 Task: Create a due date automation trigger when advanced on, on the monday before a card is due add fields without custom field "Resume" set to a date more than 1 days ago at 11:00 AM.
Action: Mouse moved to (1080, 84)
Screenshot: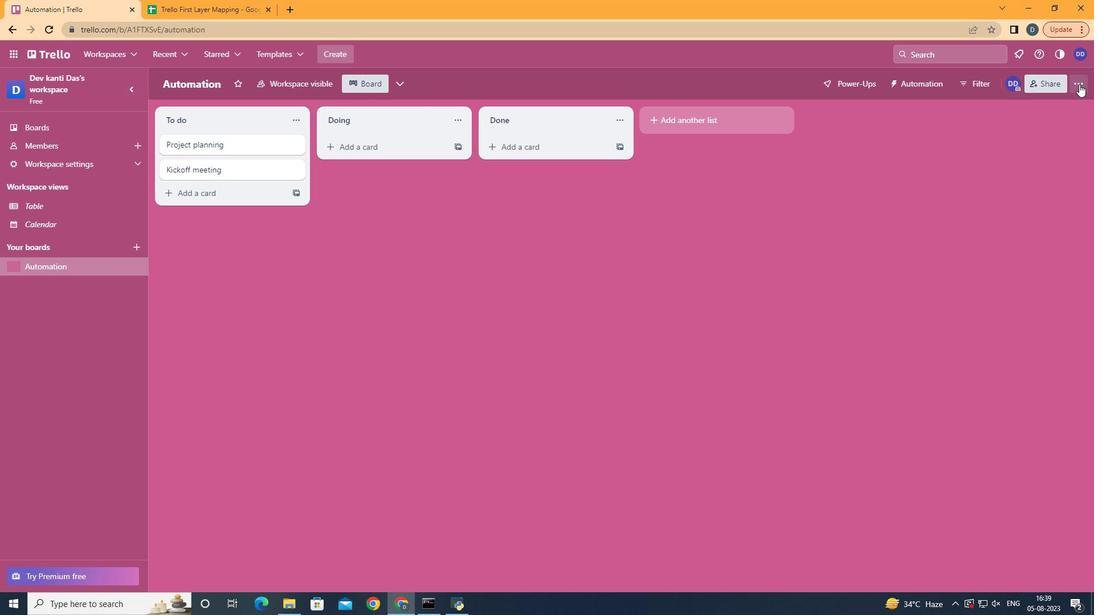 
Action: Mouse pressed left at (1080, 84)
Screenshot: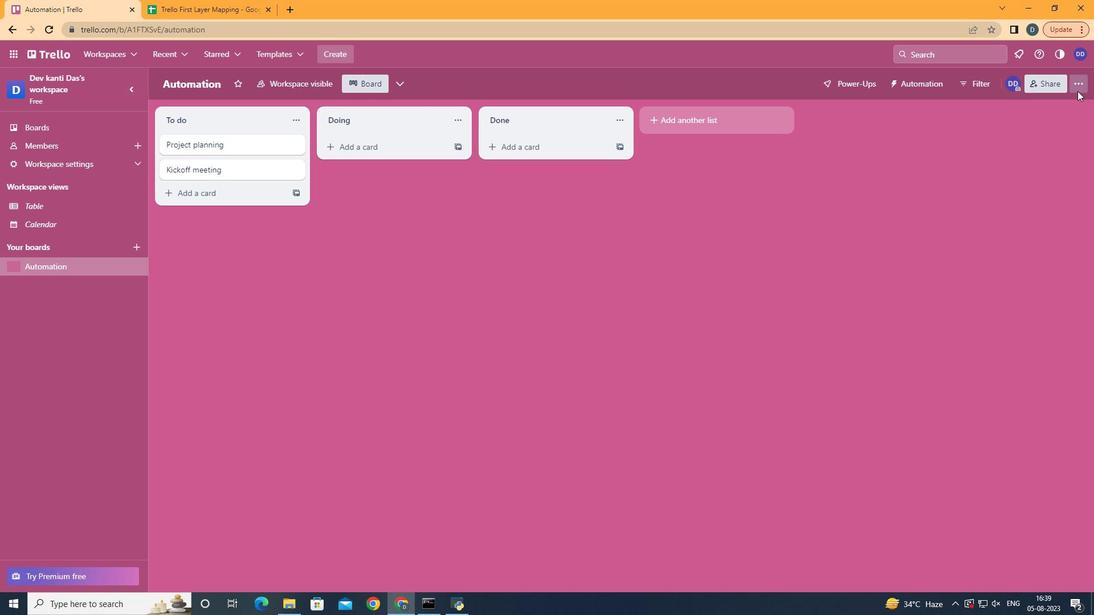 
Action: Mouse moved to (1006, 237)
Screenshot: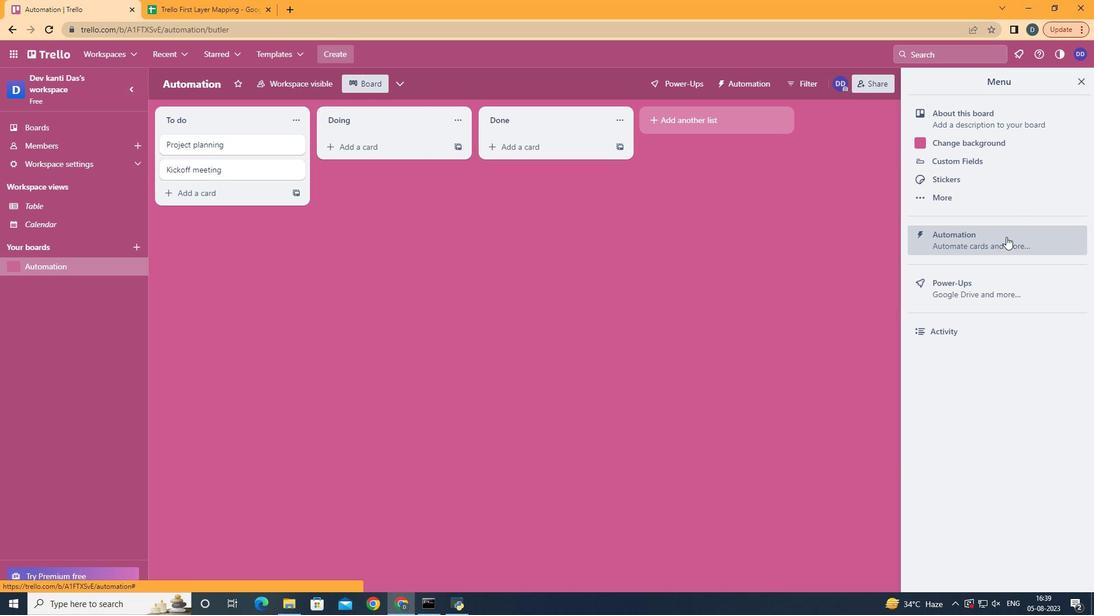 
Action: Mouse pressed left at (1006, 237)
Screenshot: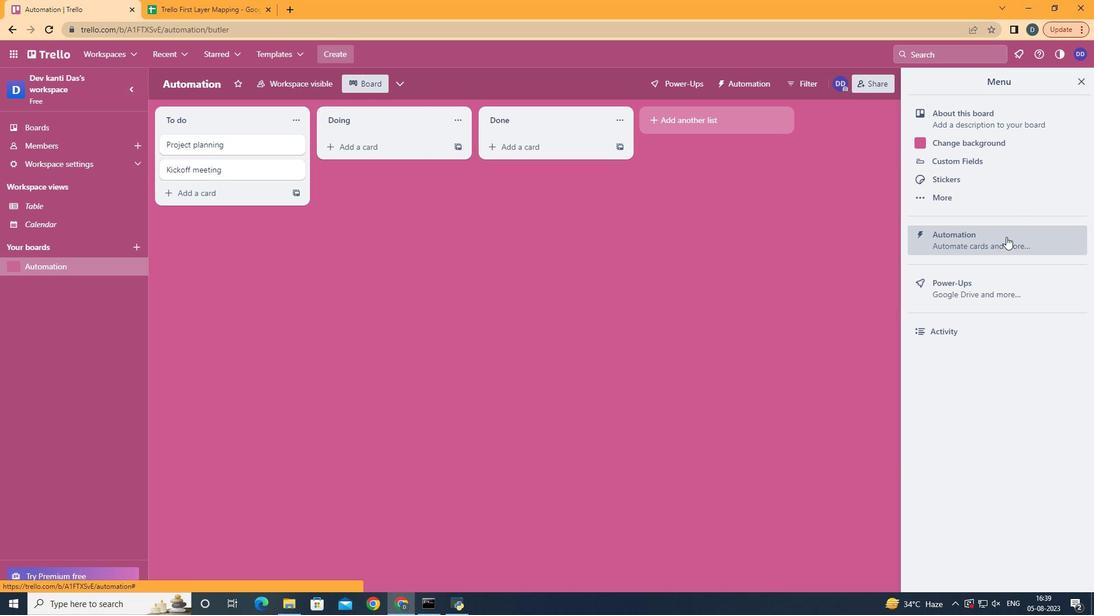 
Action: Mouse moved to (248, 228)
Screenshot: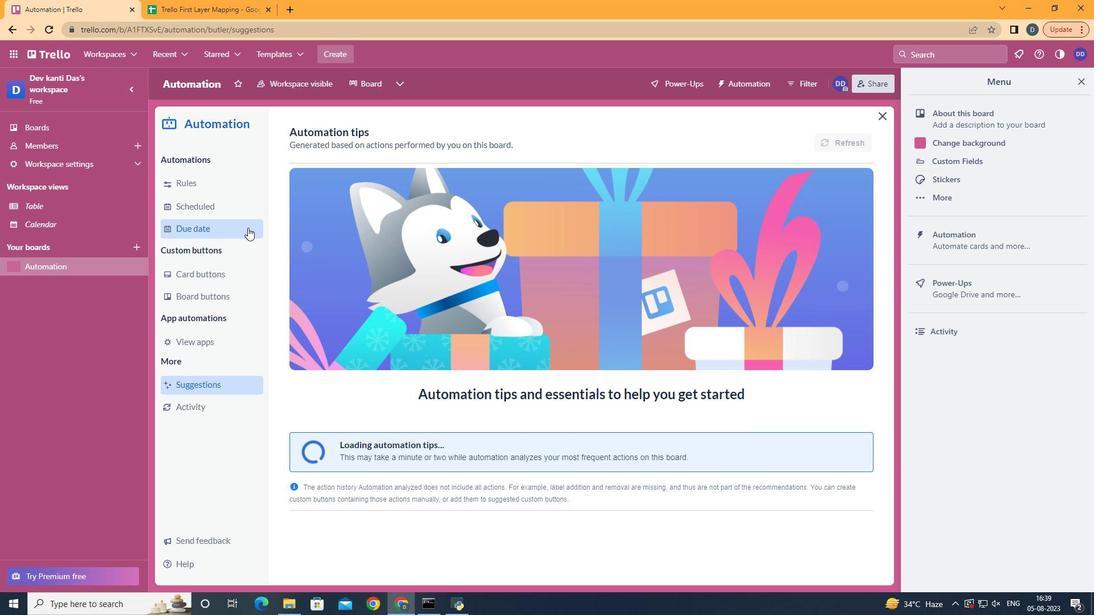 
Action: Mouse pressed left at (248, 228)
Screenshot: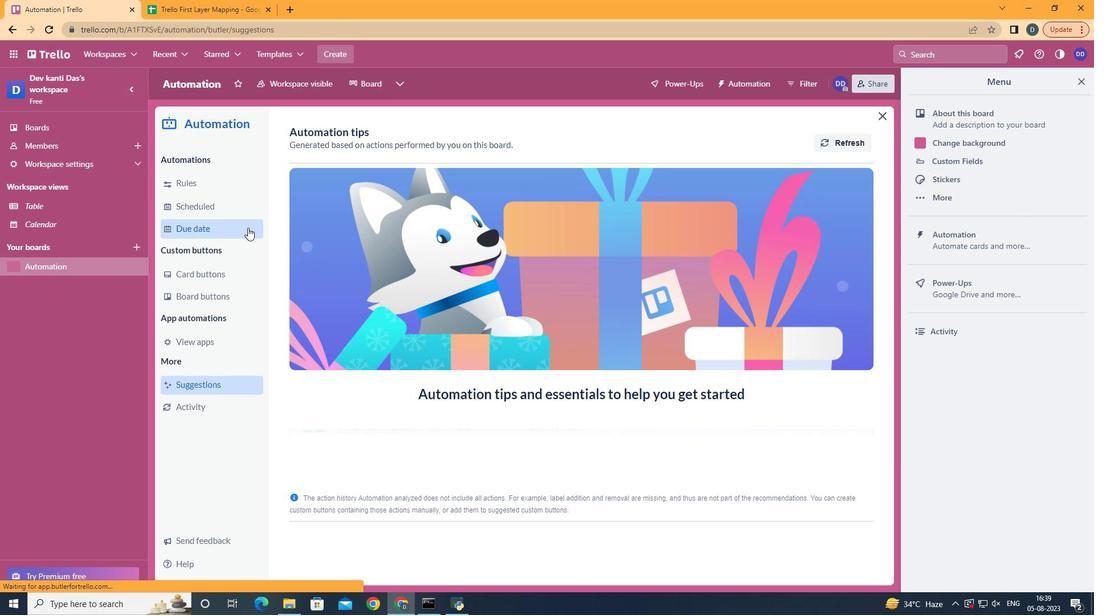 
Action: Mouse moved to (827, 134)
Screenshot: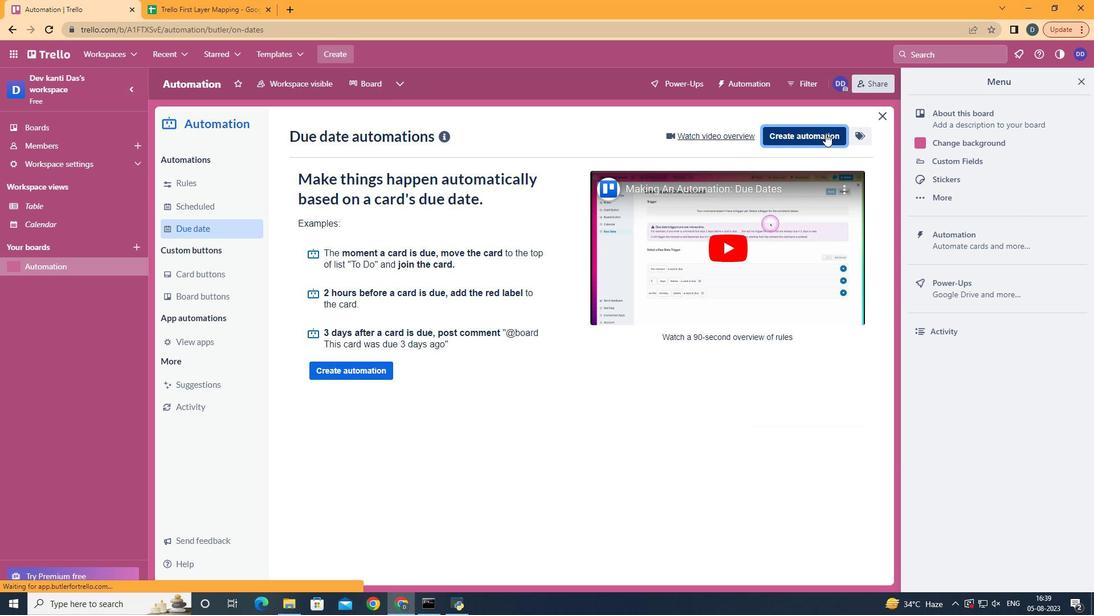 
Action: Mouse pressed left at (827, 134)
Screenshot: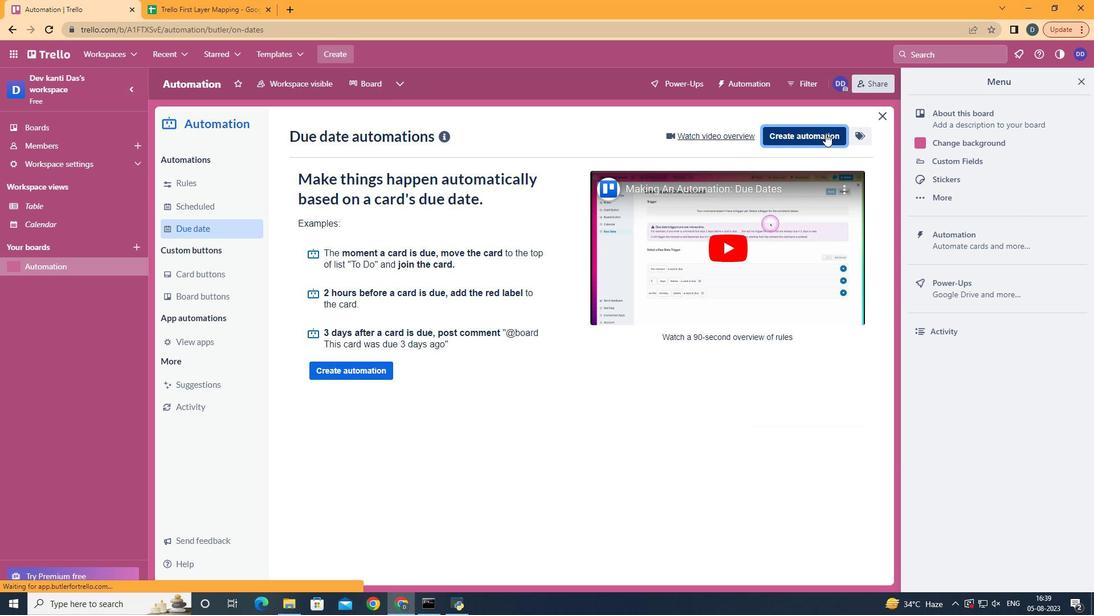 
Action: Mouse moved to (556, 246)
Screenshot: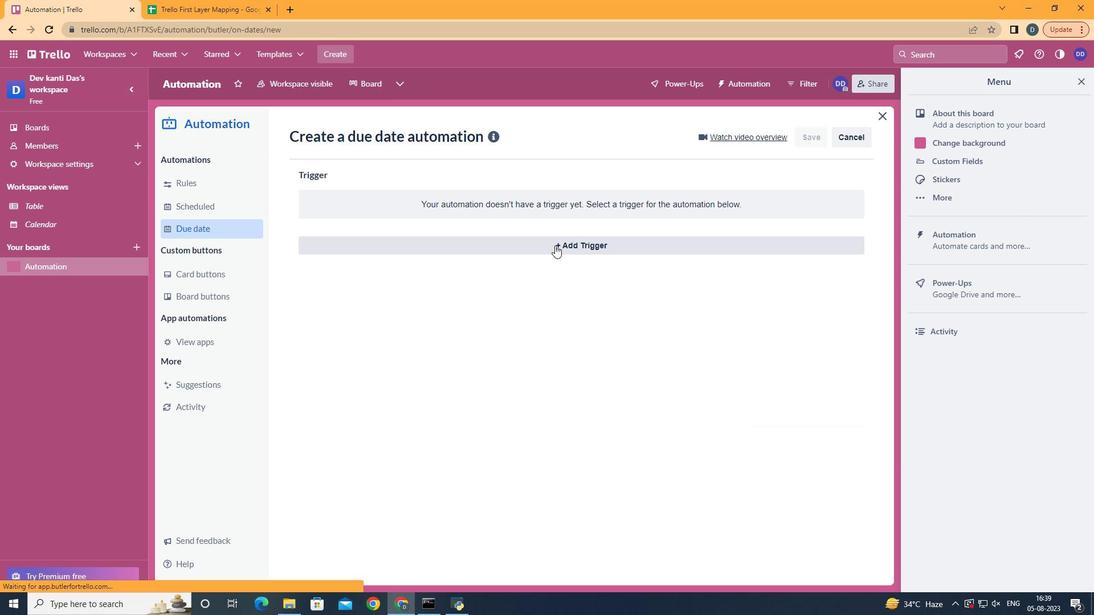 
Action: Mouse pressed left at (556, 246)
Screenshot: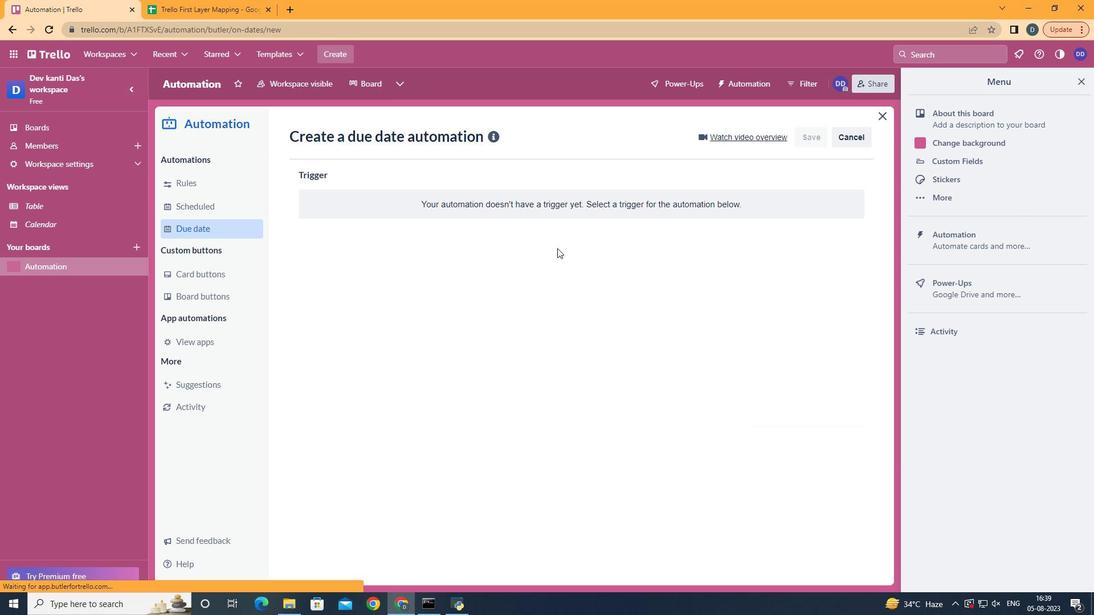 
Action: Mouse moved to (339, 299)
Screenshot: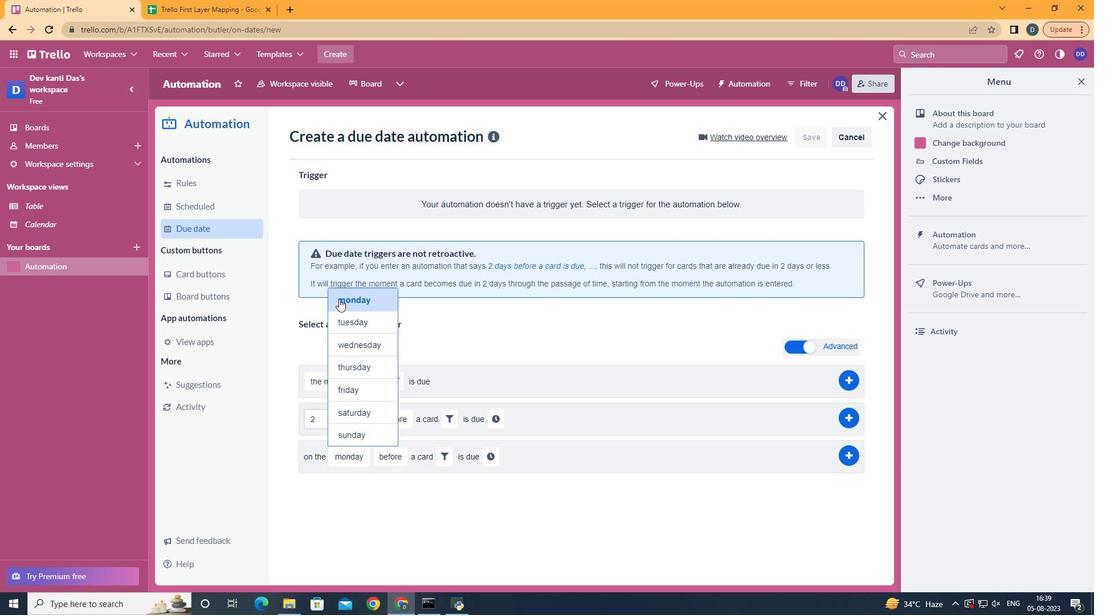 
Action: Mouse pressed left at (339, 299)
Screenshot: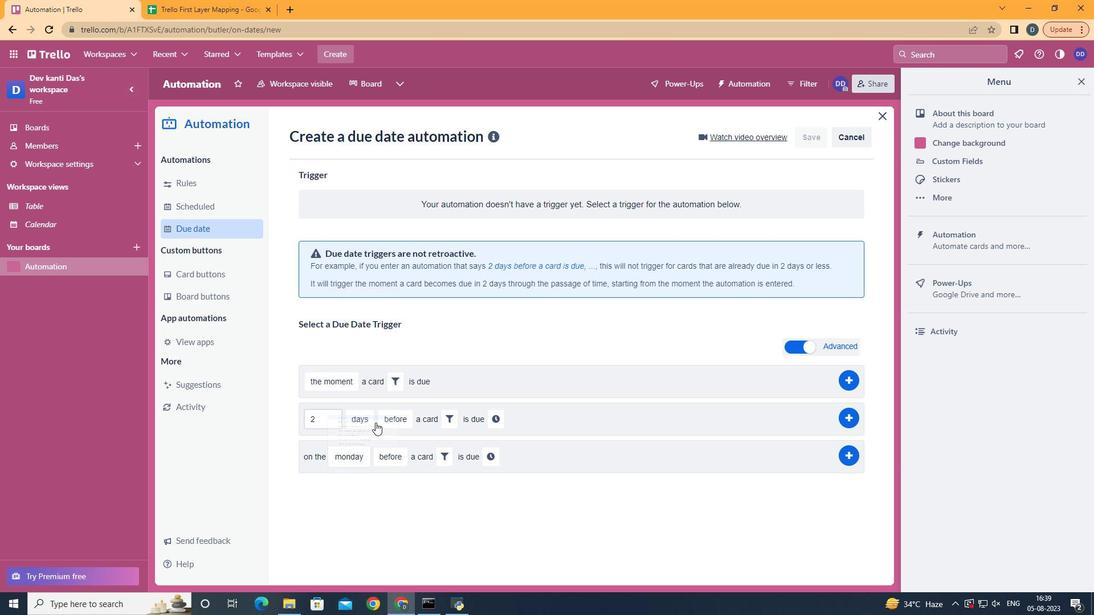 
Action: Mouse moved to (389, 476)
Screenshot: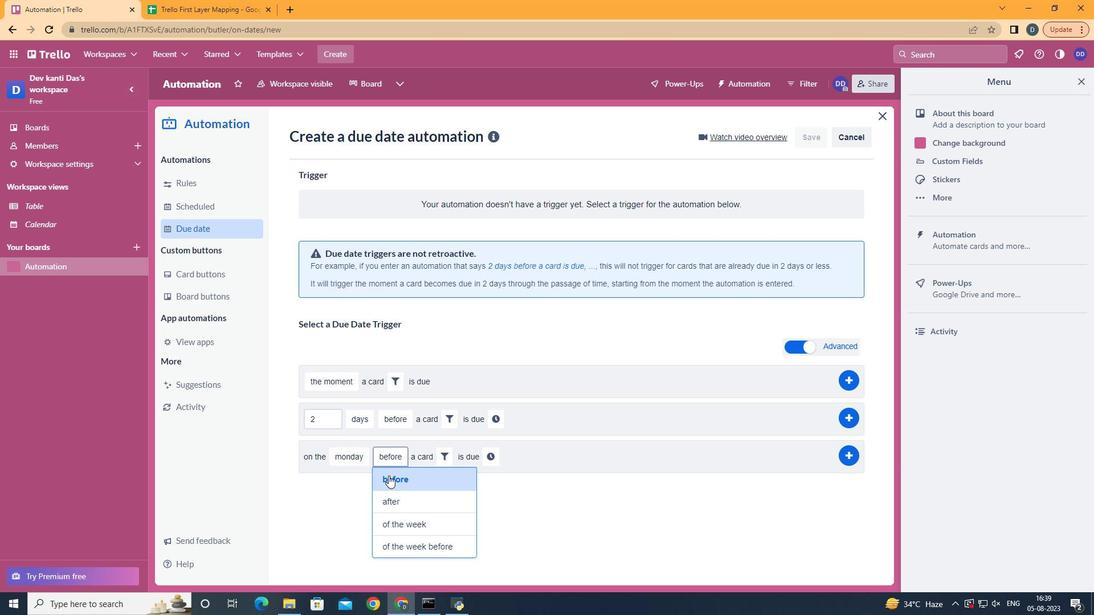 
Action: Mouse pressed left at (389, 476)
Screenshot: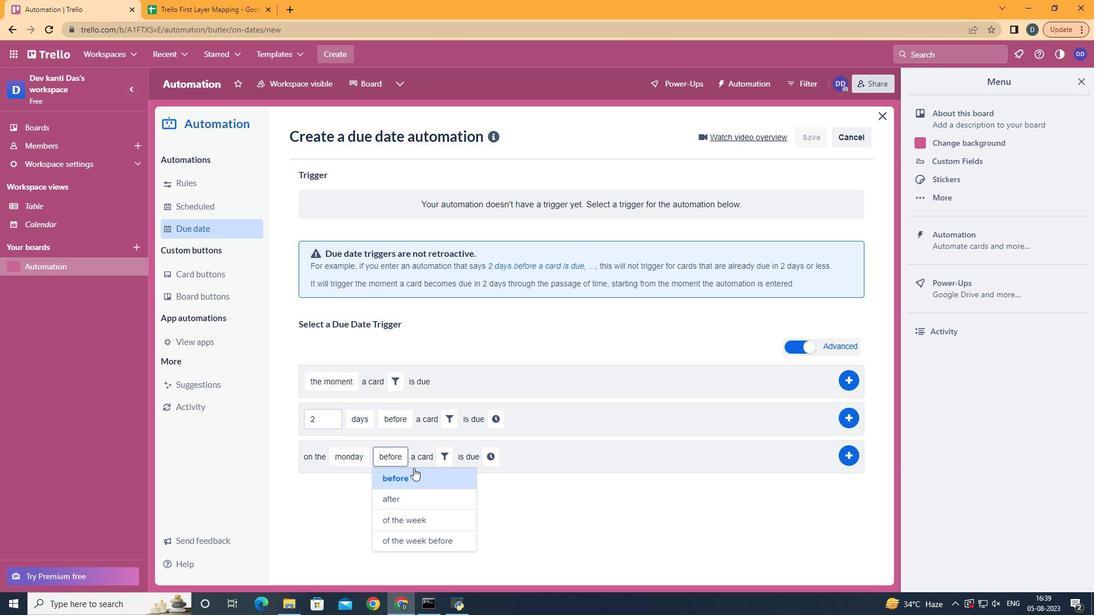 
Action: Mouse moved to (441, 457)
Screenshot: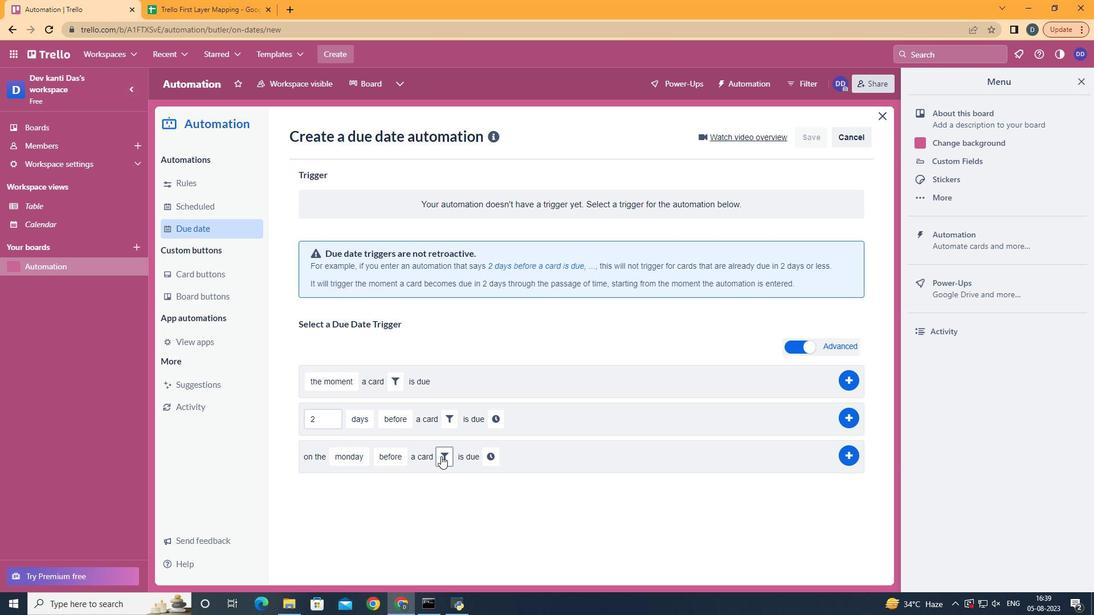 
Action: Mouse pressed left at (441, 457)
Screenshot: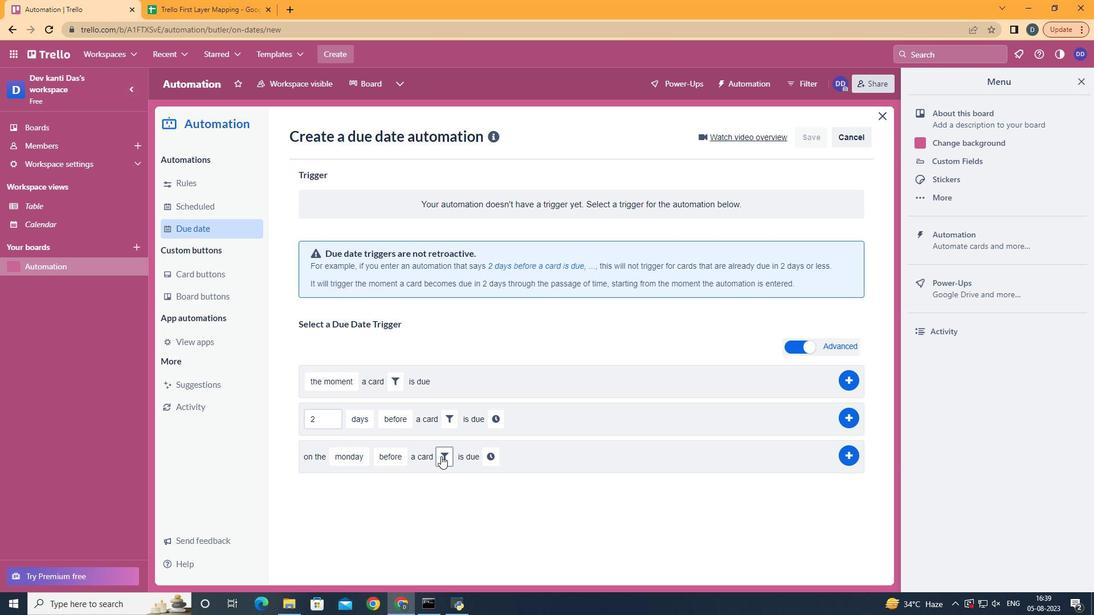 
Action: Mouse moved to (626, 494)
Screenshot: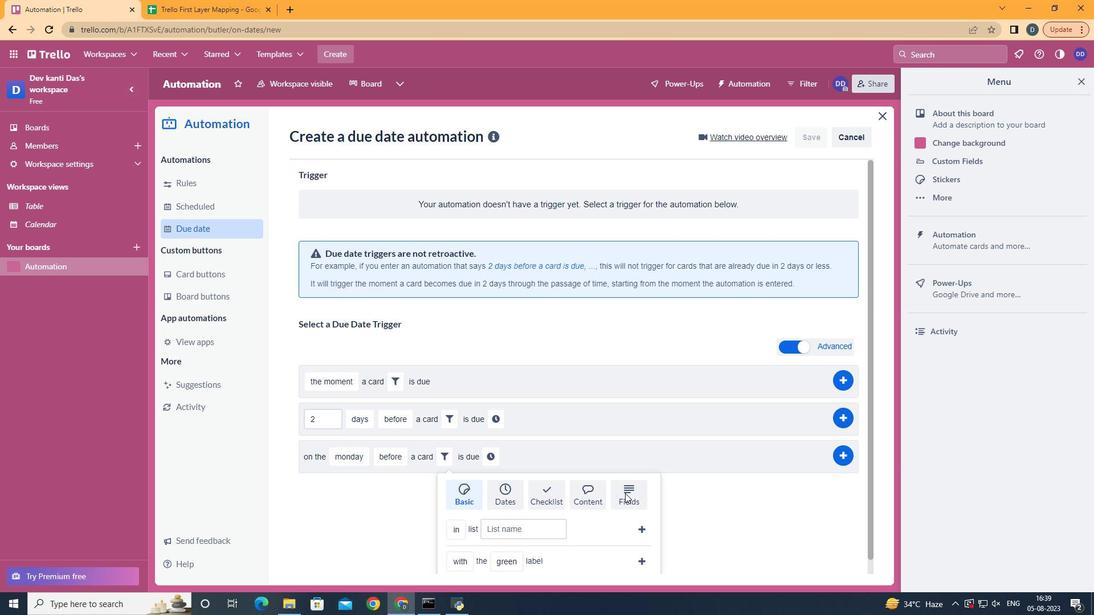 
Action: Mouse pressed left at (626, 494)
Screenshot: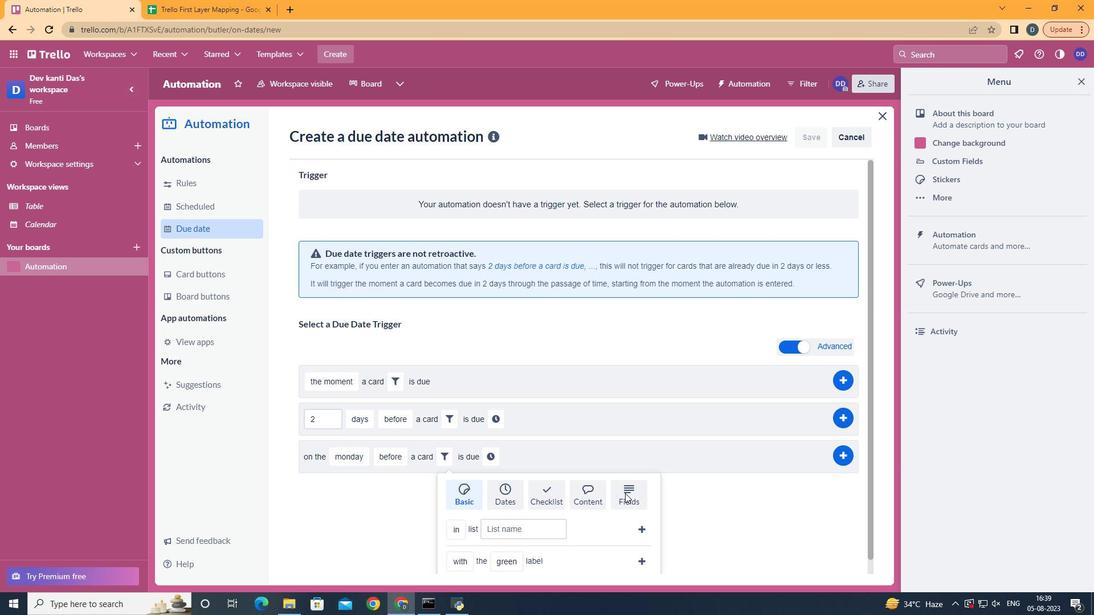 
Action: Mouse moved to (625, 494)
Screenshot: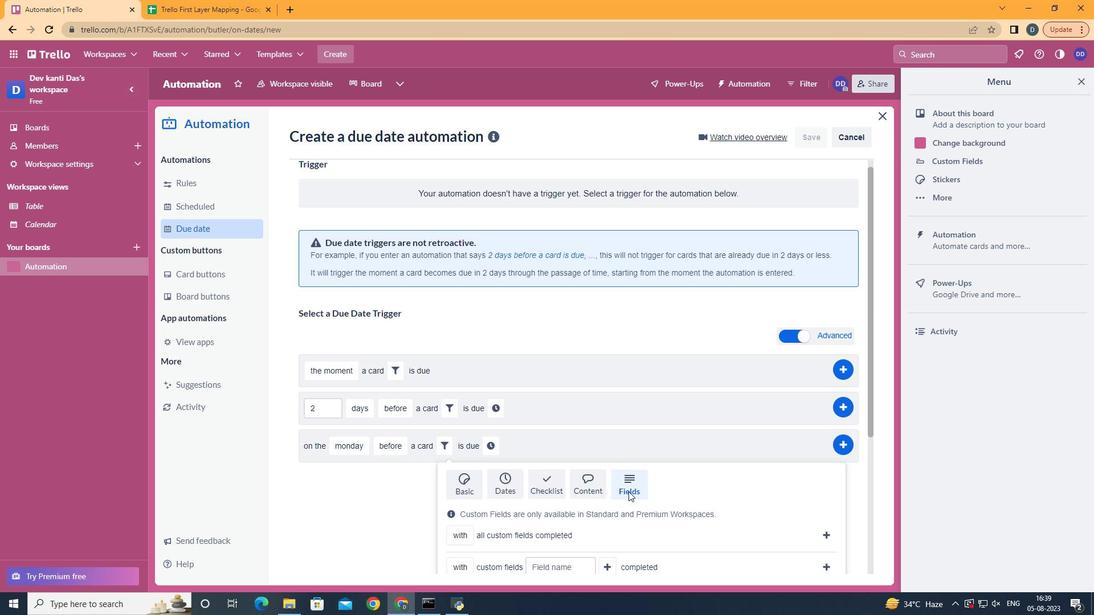 
Action: Mouse scrolled (625, 493) with delta (0, 0)
Screenshot: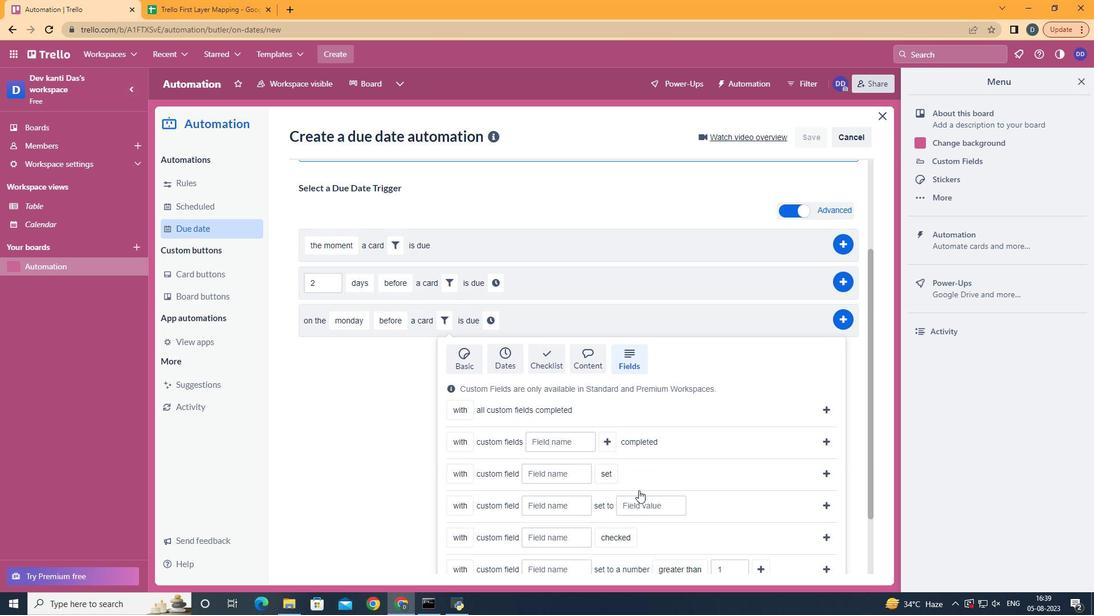 
Action: Mouse scrolled (625, 493) with delta (0, 0)
Screenshot: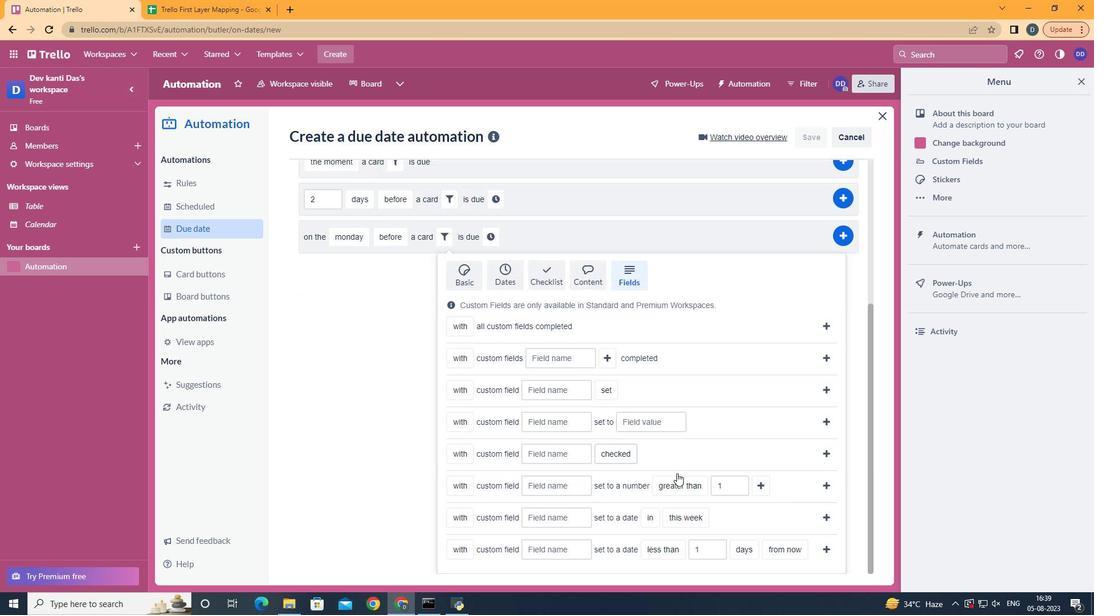 
Action: Mouse scrolled (625, 493) with delta (0, 0)
Screenshot: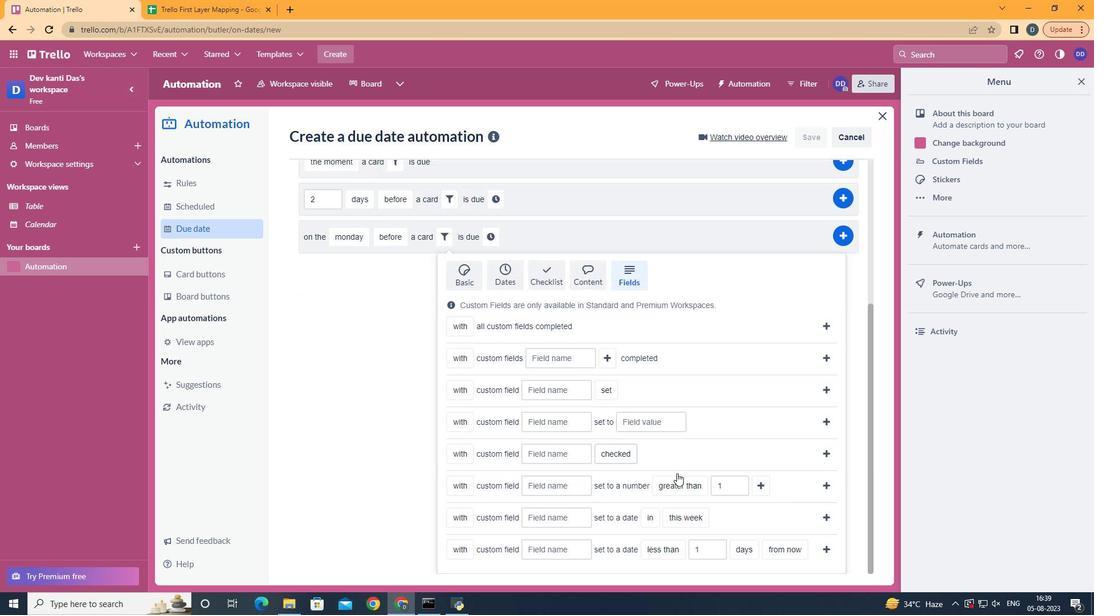 
Action: Mouse scrolled (625, 493) with delta (0, 0)
Screenshot: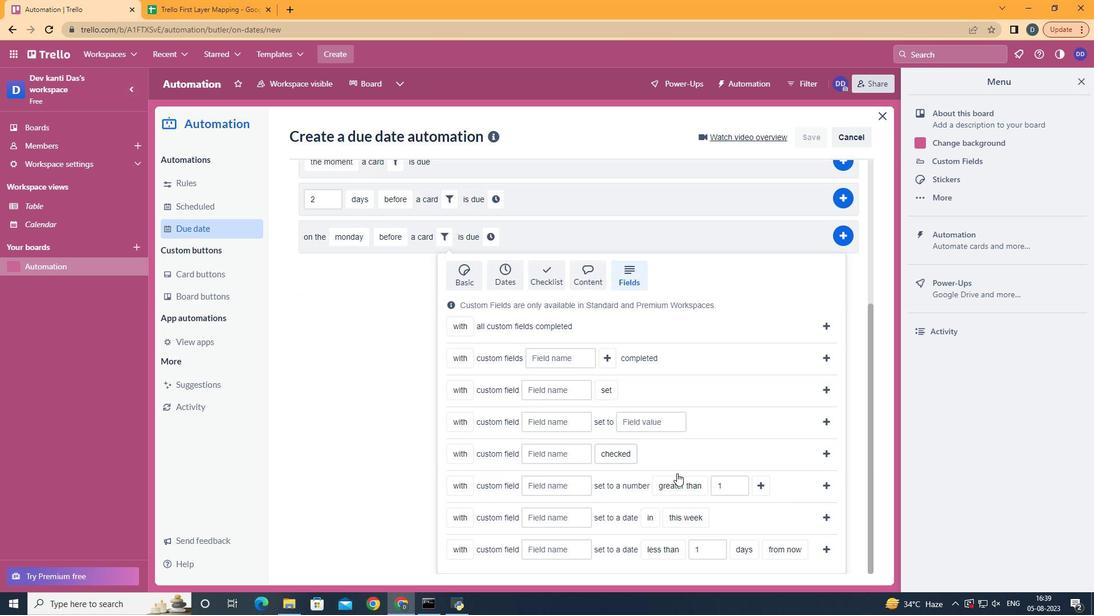
Action: Mouse scrolled (625, 493) with delta (0, 0)
Screenshot: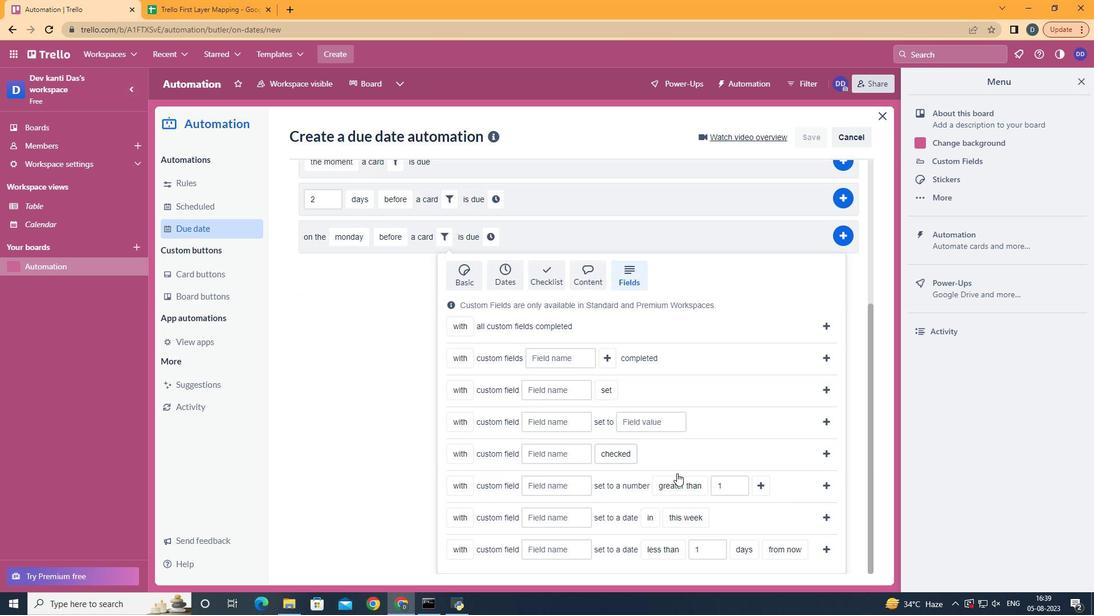 
Action: Mouse scrolled (625, 493) with delta (0, 0)
Screenshot: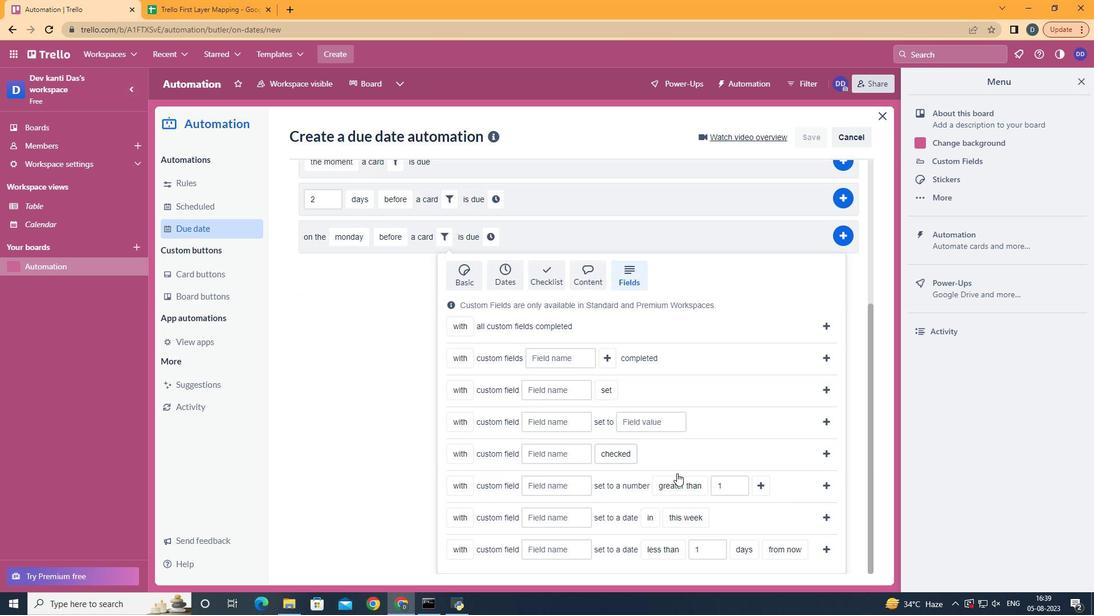 
Action: Mouse moved to (471, 528)
Screenshot: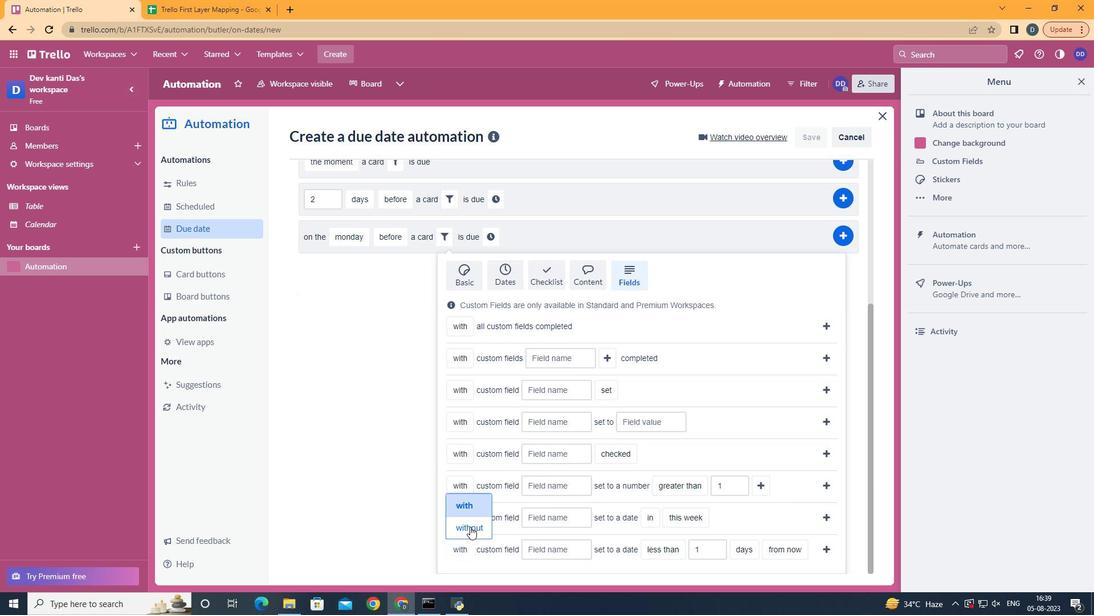 
Action: Mouse pressed left at (471, 528)
Screenshot: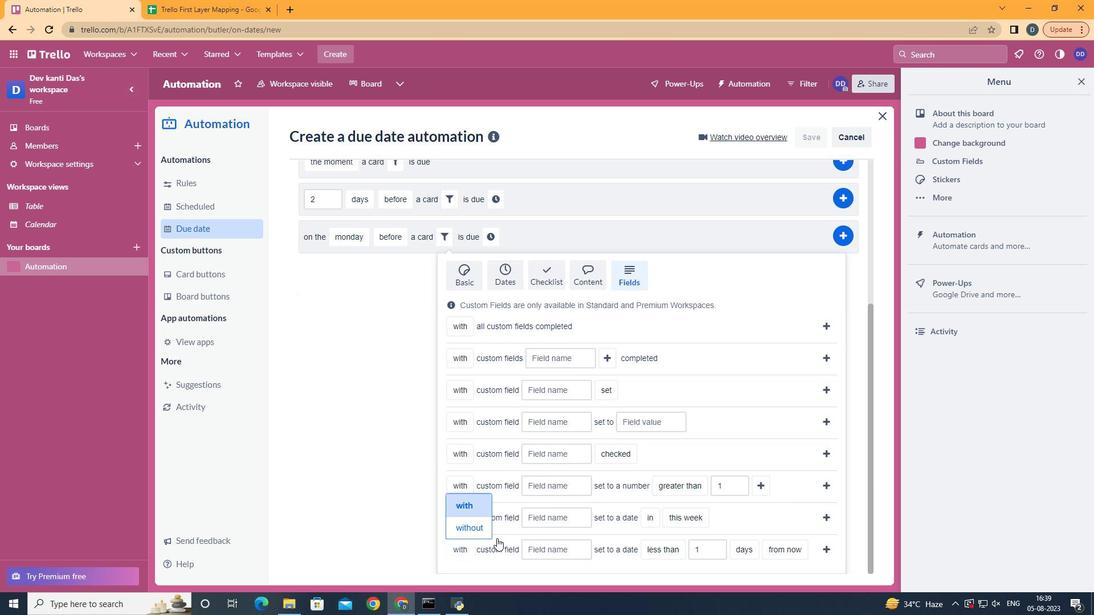 
Action: Mouse moved to (557, 545)
Screenshot: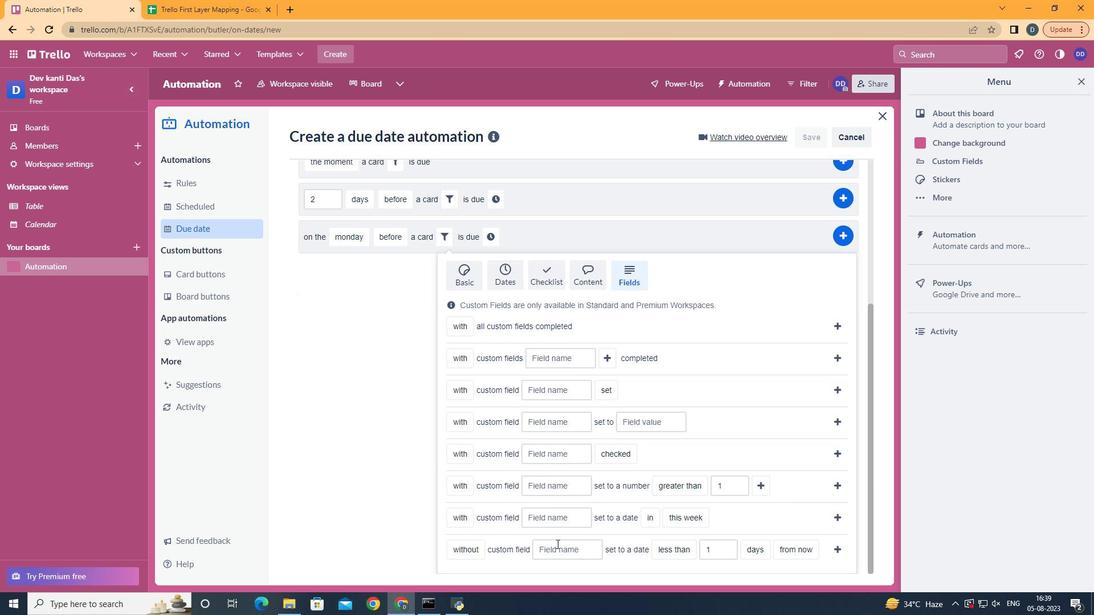 
Action: Mouse pressed left at (557, 545)
Screenshot: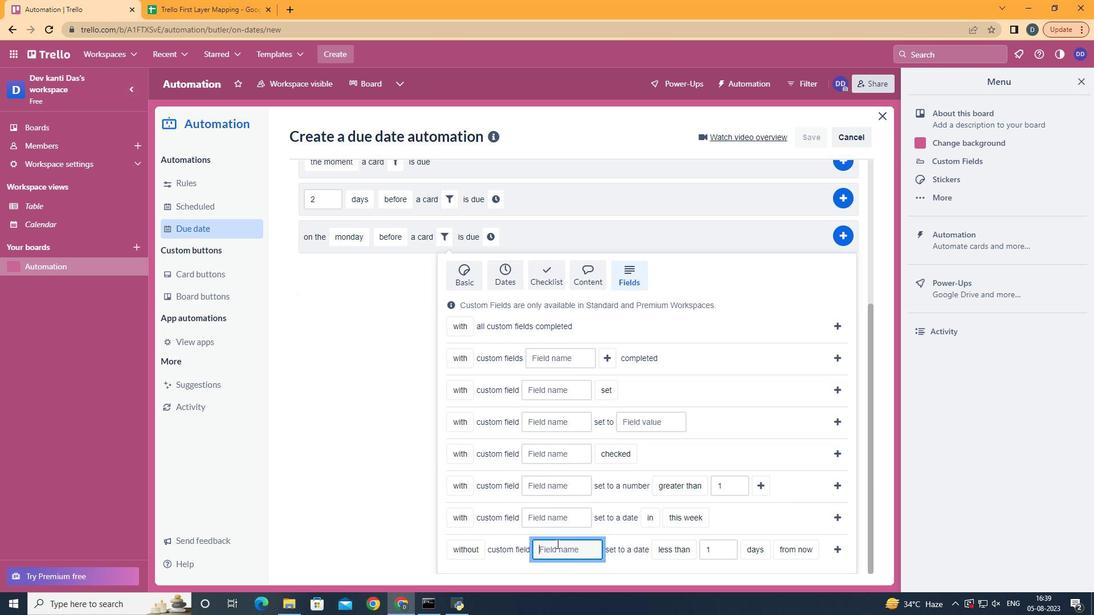 
Action: Key pressed <Key.shift>Resume
Screenshot: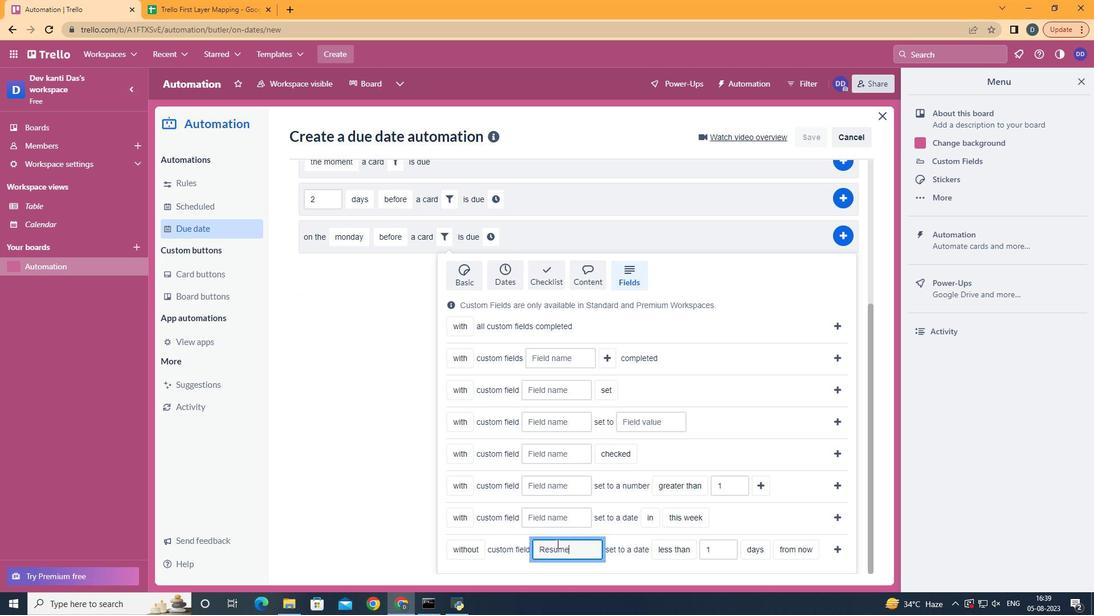 
Action: Mouse moved to (679, 495)
Screenshot: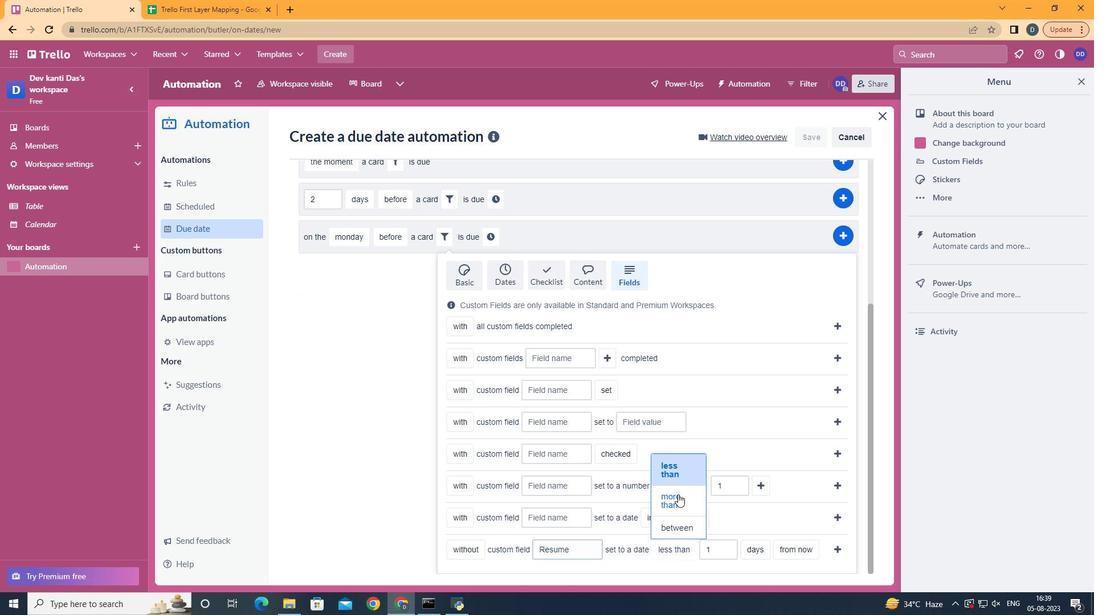 
Action: Mouse pressed left at (679, 495)
Screenshot: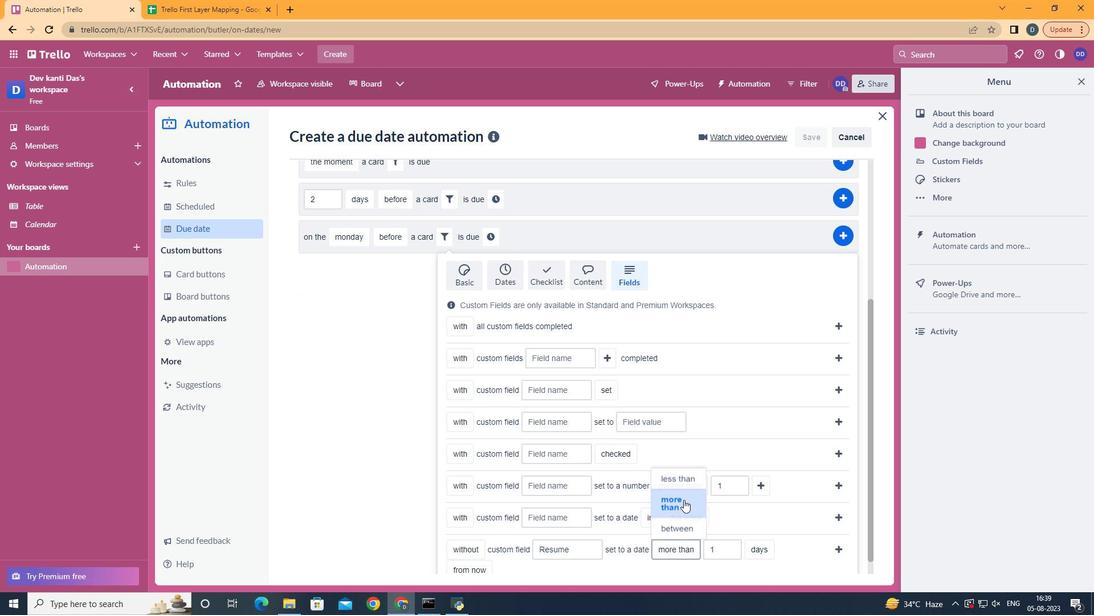 
Action: Mouse moved to (775, 502)
Screenshot: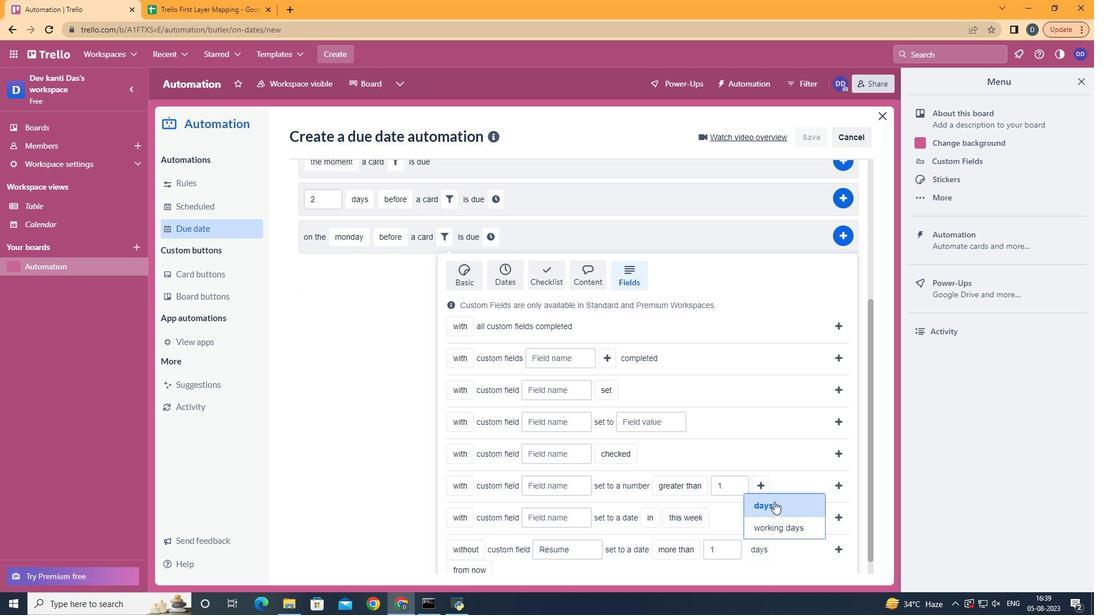 
Action: Mouse pressed left at (775, 502)
Screenshot: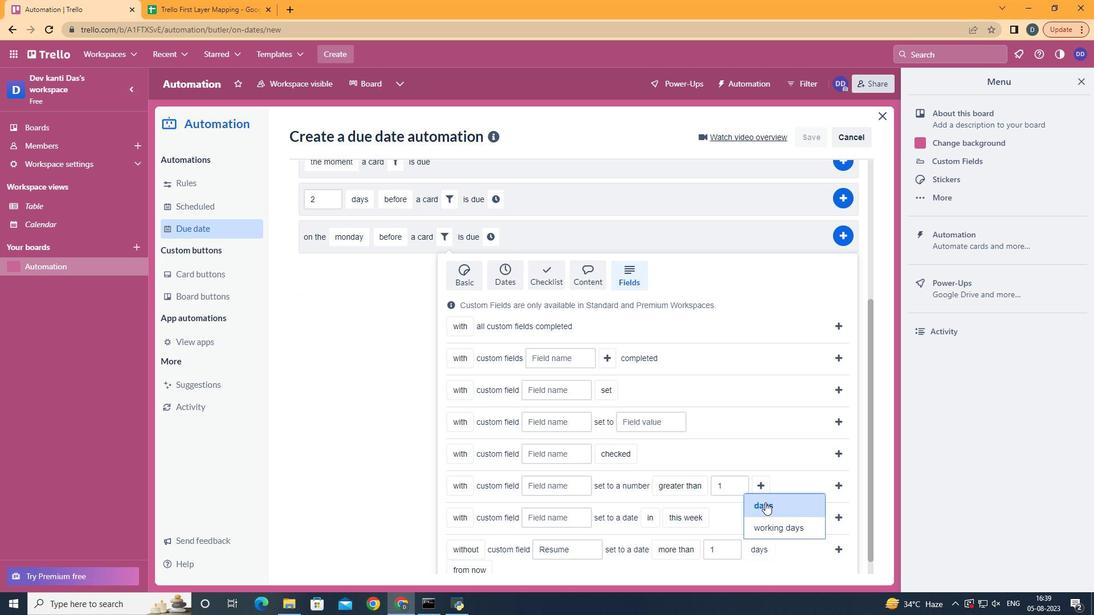 
Action: Mouse moved to (486, 550)
Screenshot: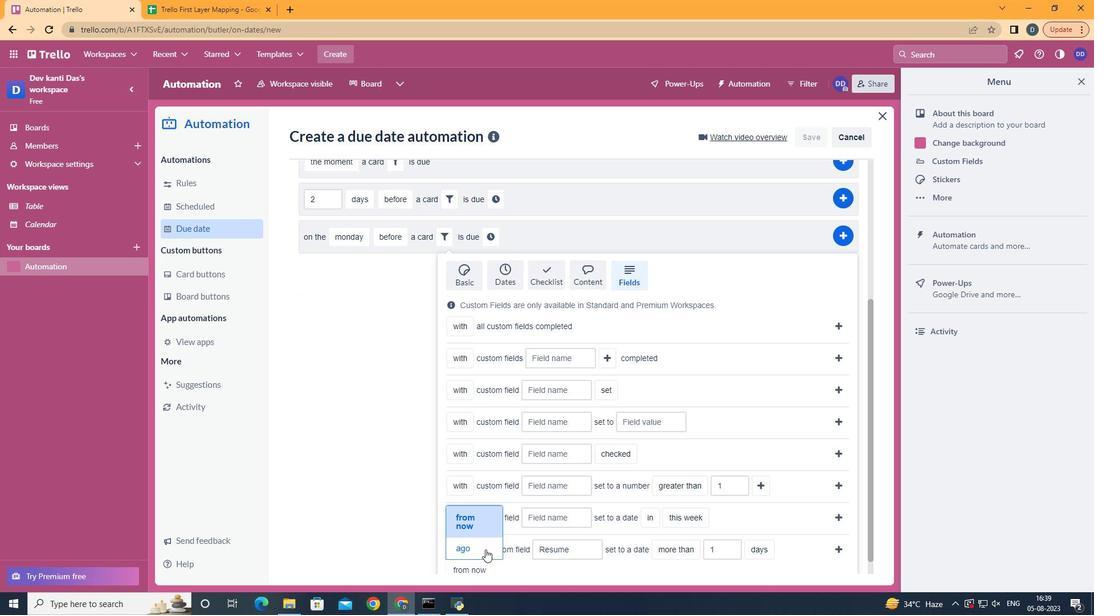 
Action: Mouse pressed left at (486, 550)
Screenshot: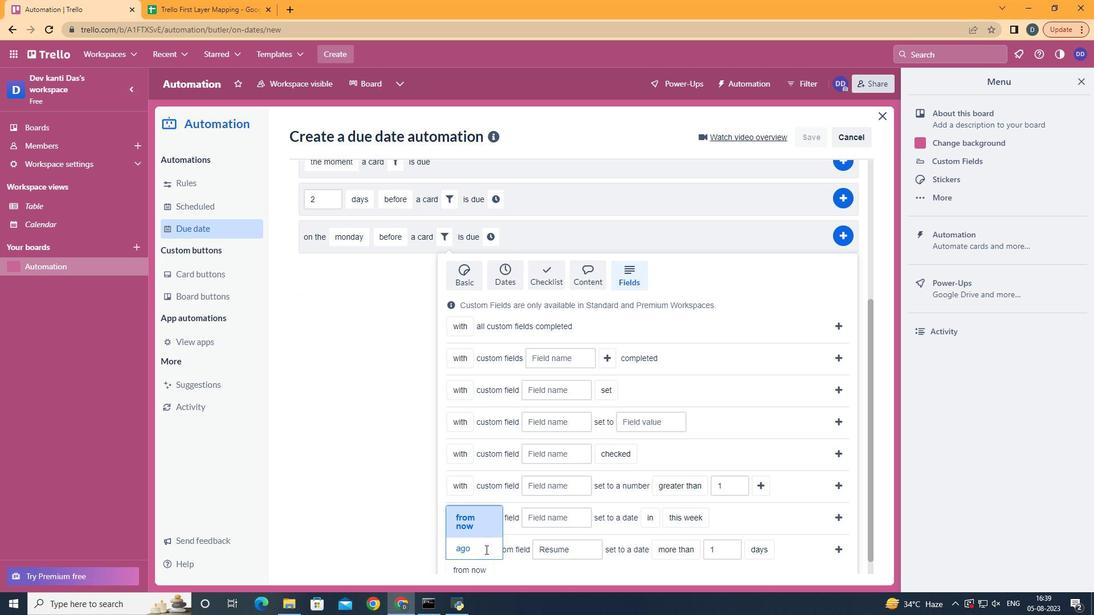 
Action: Mouse moved to (821, 556)
Screenshot: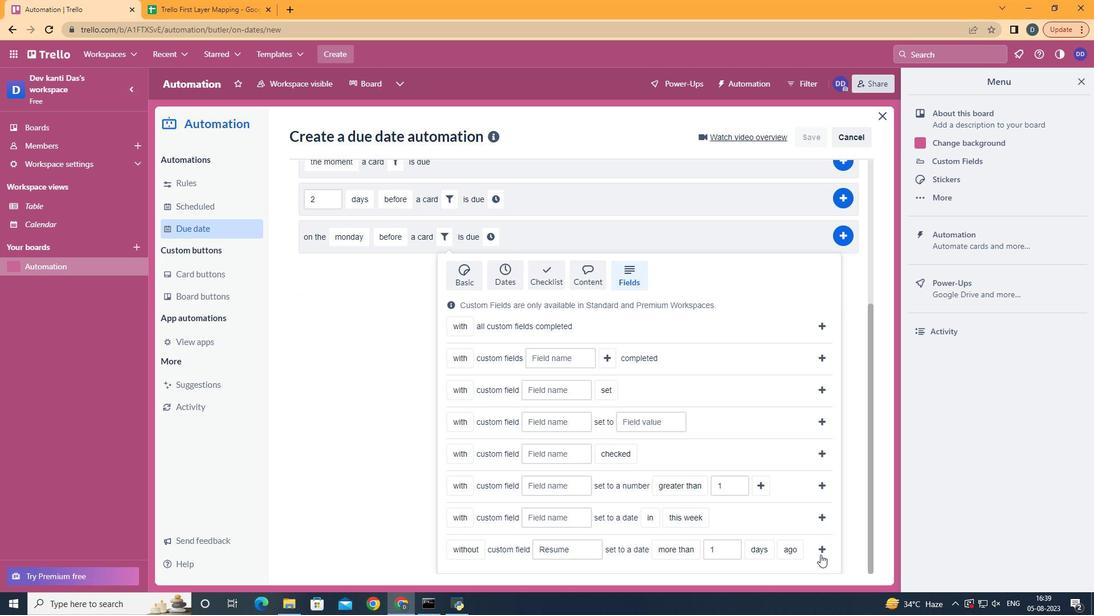 
Action: Mouse pressed left at (821, 556)
Screenshot: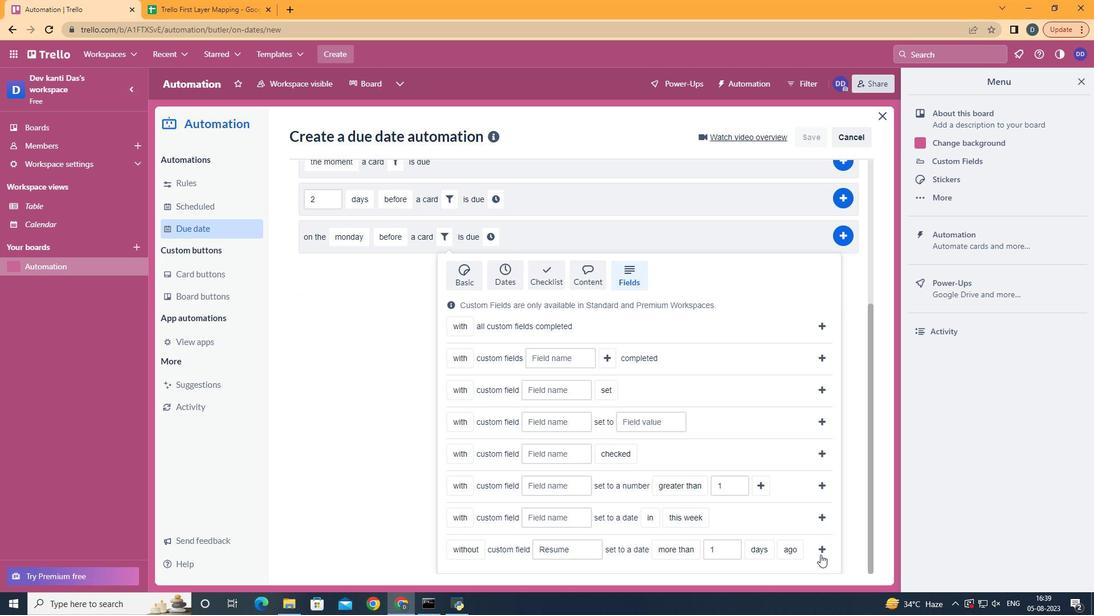 
Action: Mouse moved to (752, 460)
Screenshot: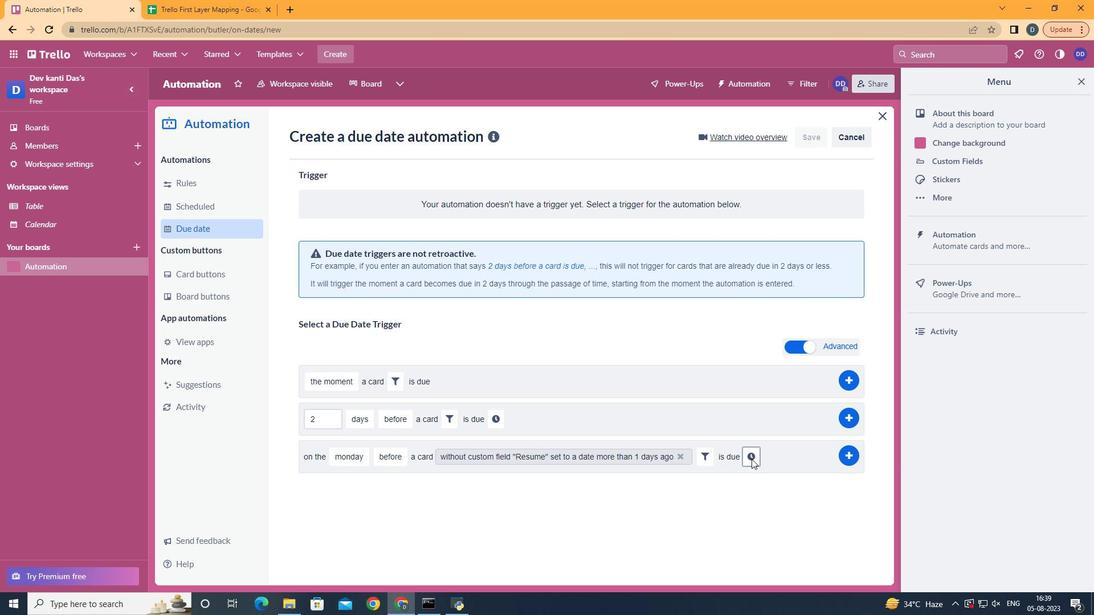 
Action: Mouse pressed left at (752, 460)
Screenshot: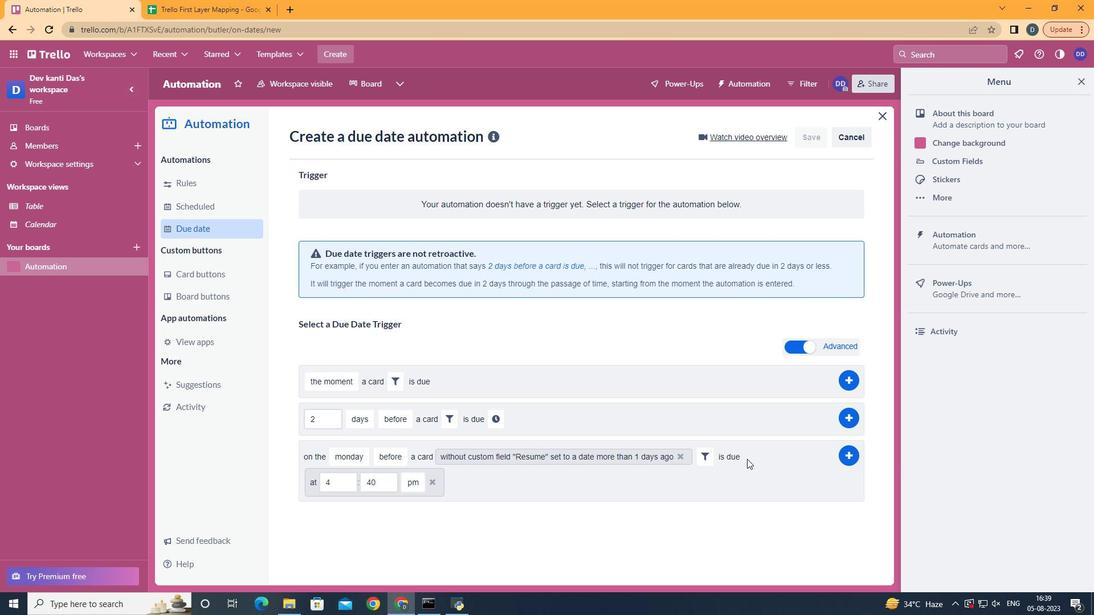 
Action: Mouse moved to (339, 478)
Screenshot: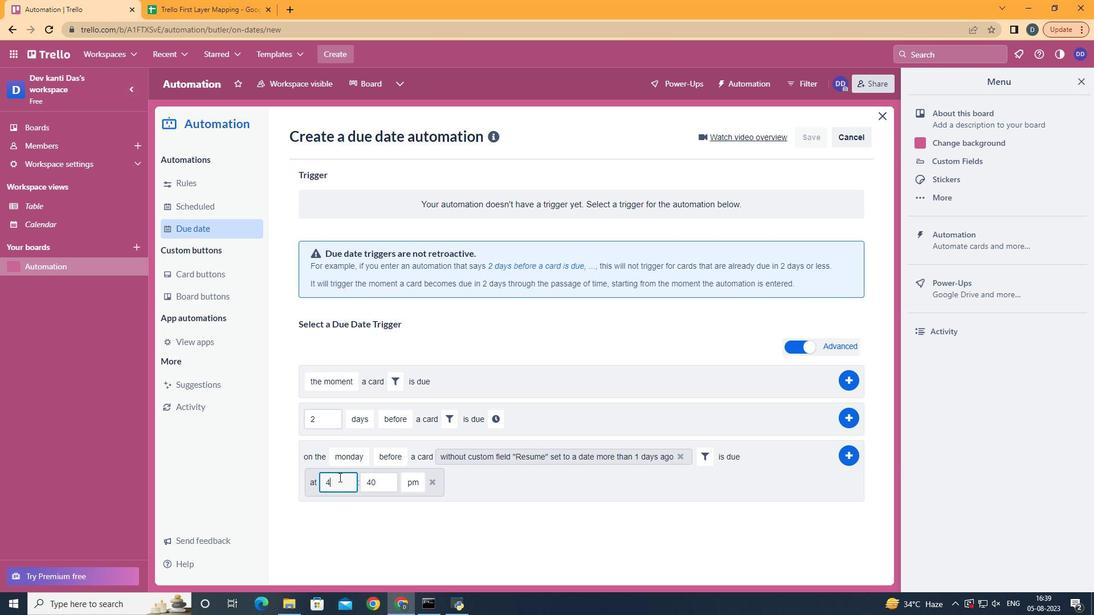 
Action: Mouse pressed left at (339, 478)
Screenshot: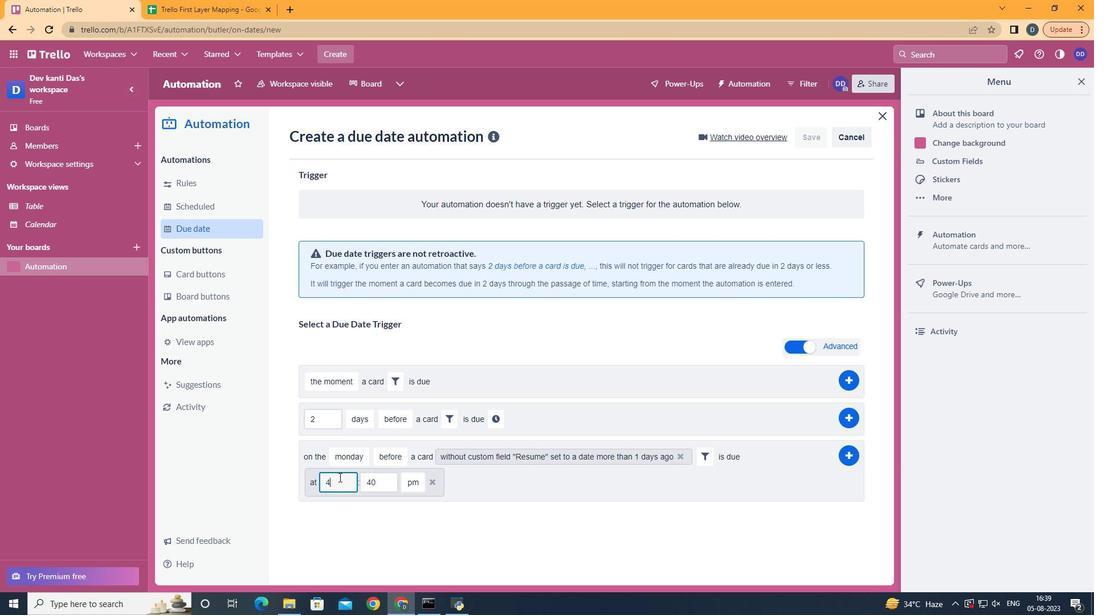 
Action: Mouse moved to (304, 491)
Screenshot: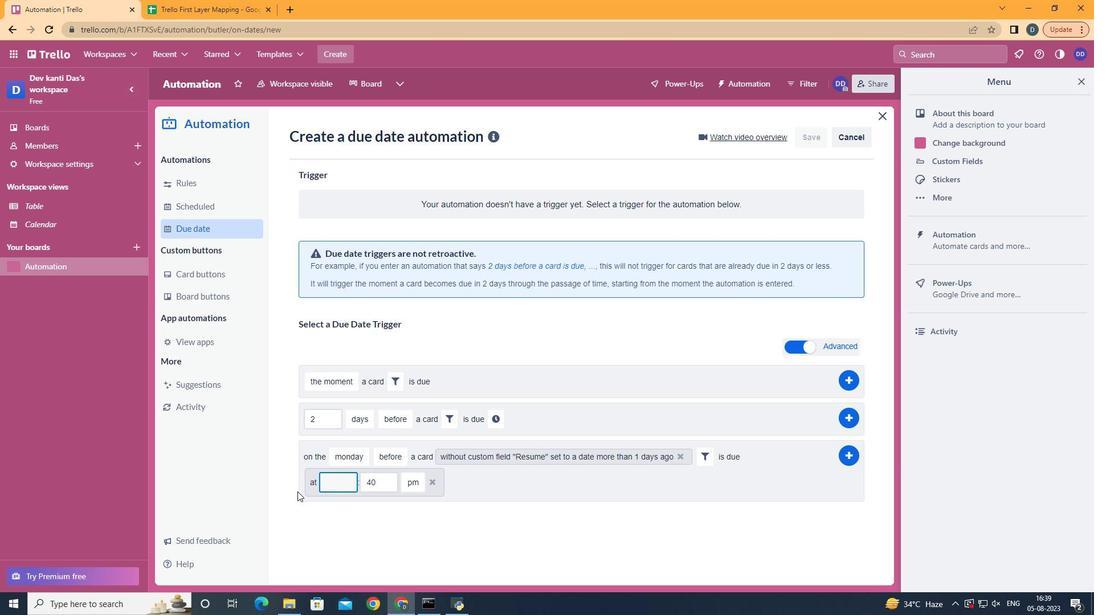 
Action: Key pressed <Key.backspace>
Screenshot: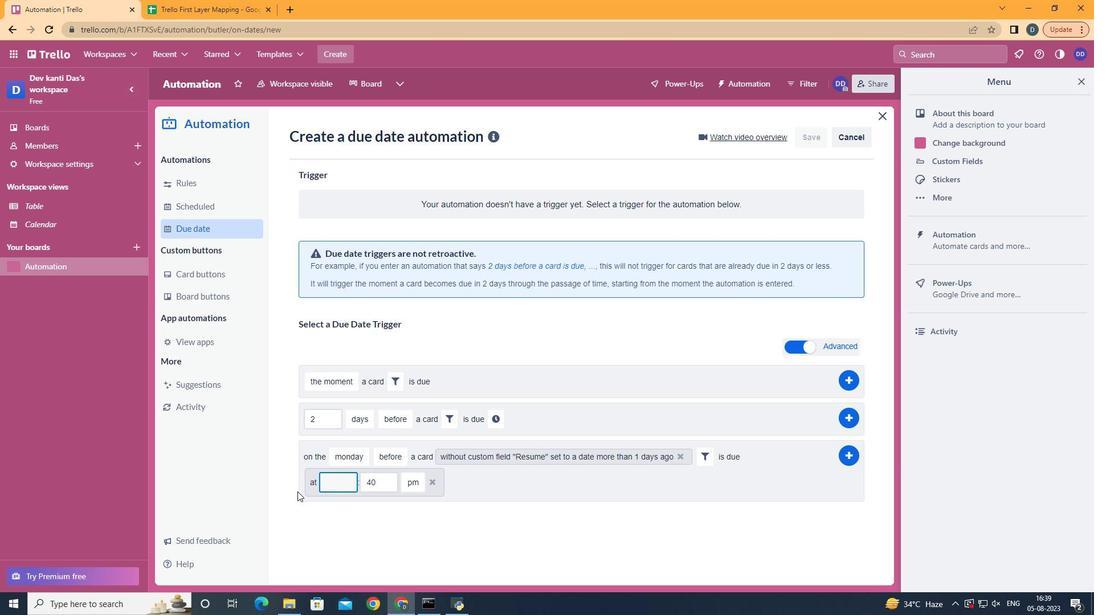 
Action: Mouse moved to (298, 492)
Screenshot: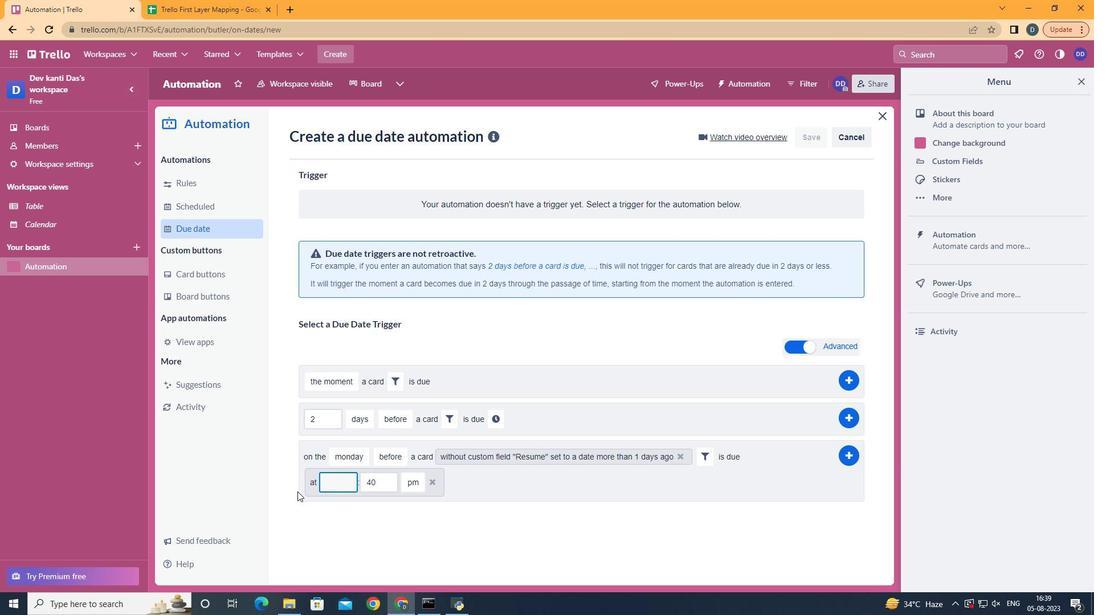 
Action: Key pressed 11
Screenshot: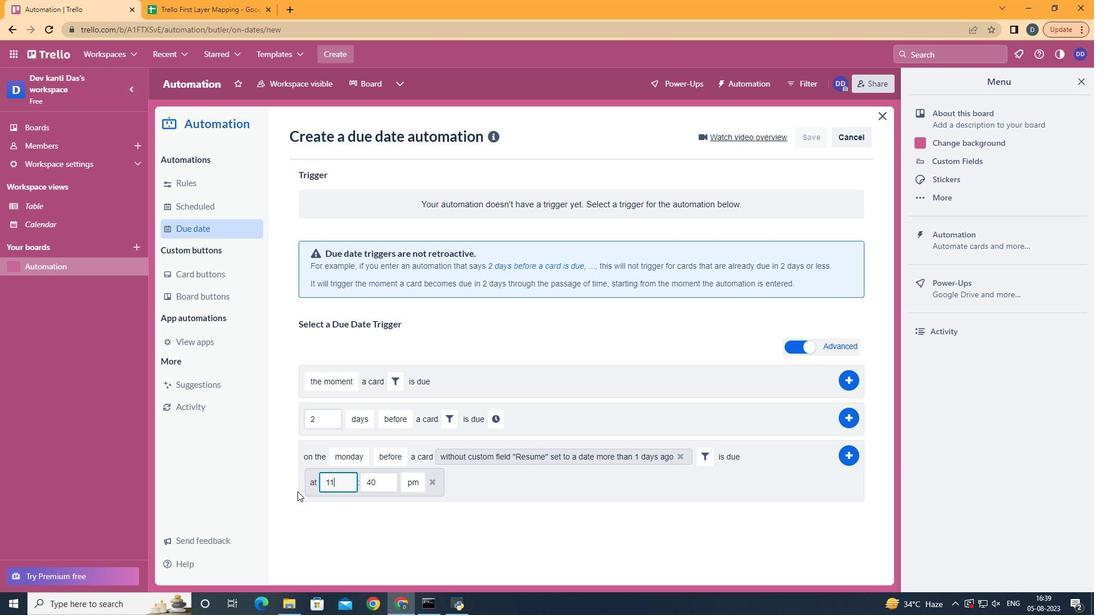 
Action: Mouse moved to (380, 485)
Screenshot: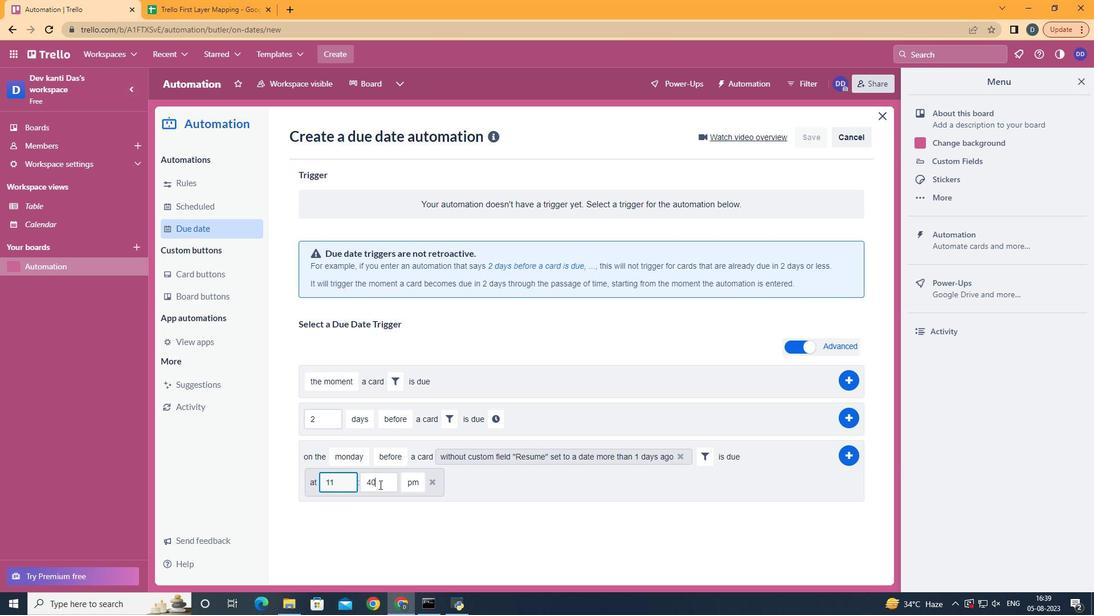 
Action: Mouse pressed left at (380, 485)
Screenshot: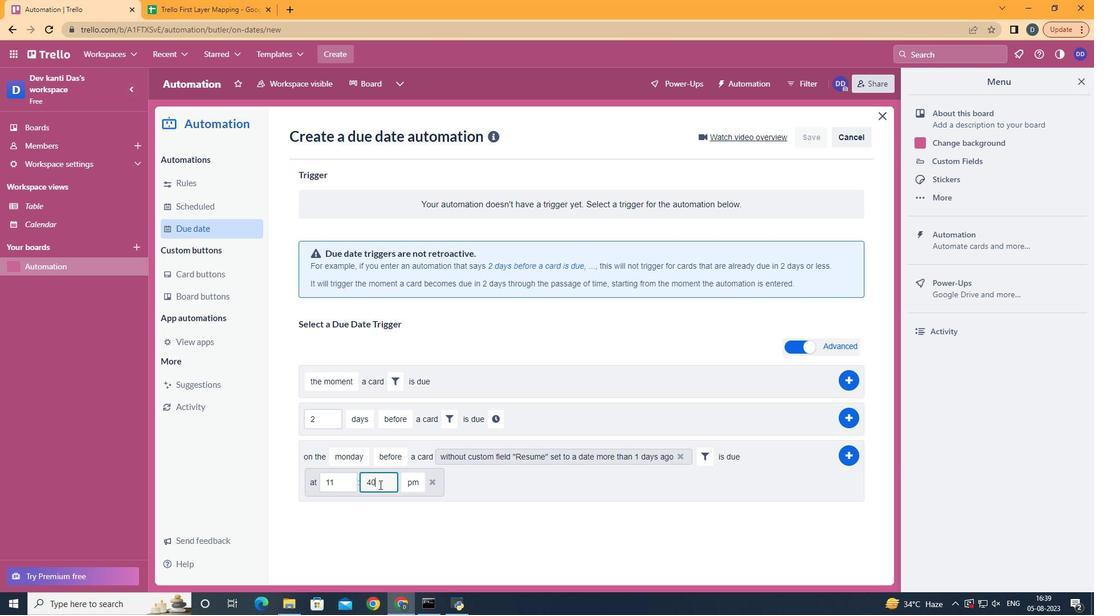 
Action: Key pressed <Key.backspace>
Screenshot: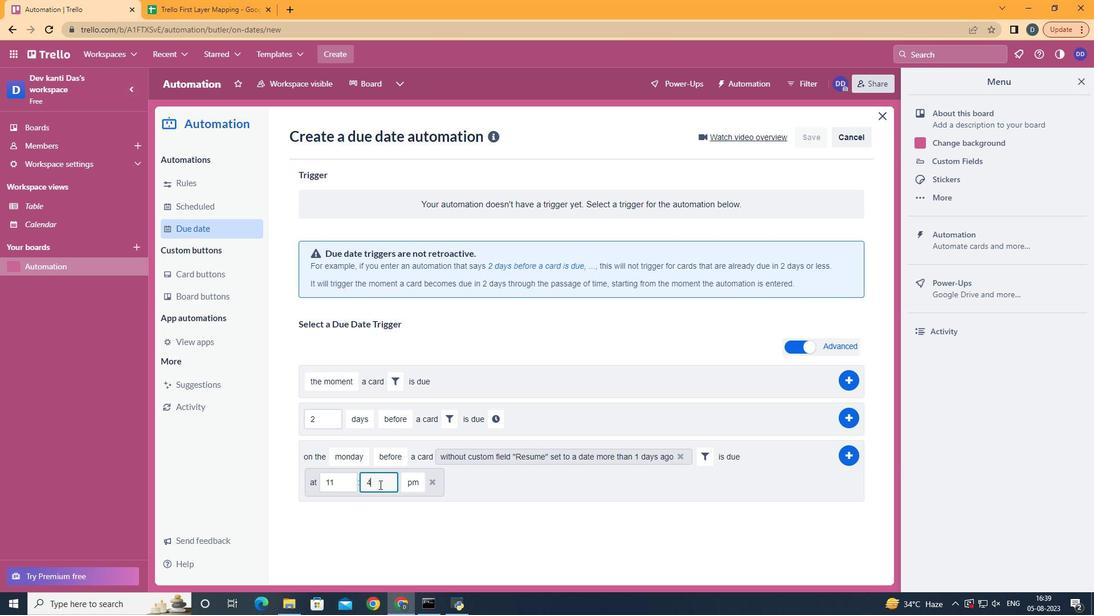 
Action: Mouse moved to (380, 485)
Screenshot: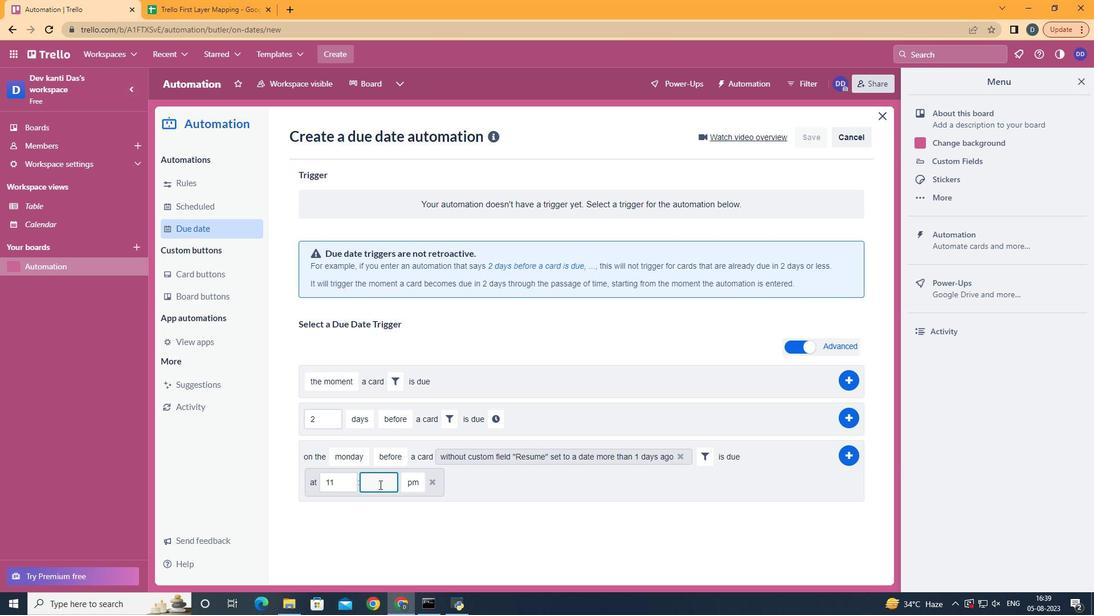 
Action: Key pressed <Key.backspace>00
Screenshot: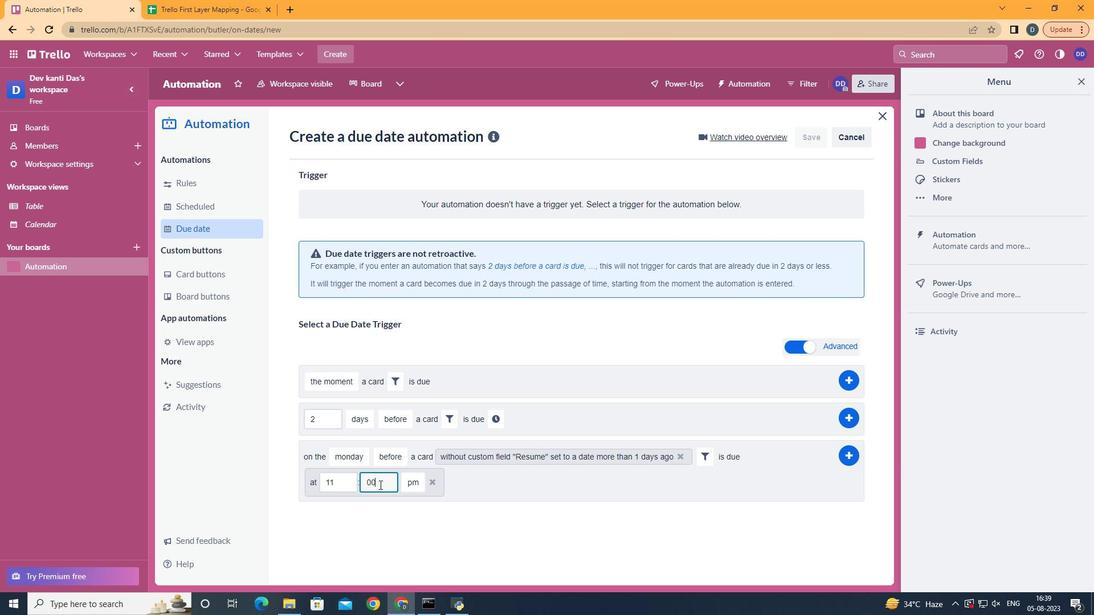 
Action: Mouse moved to (415, 500)
Screenshot: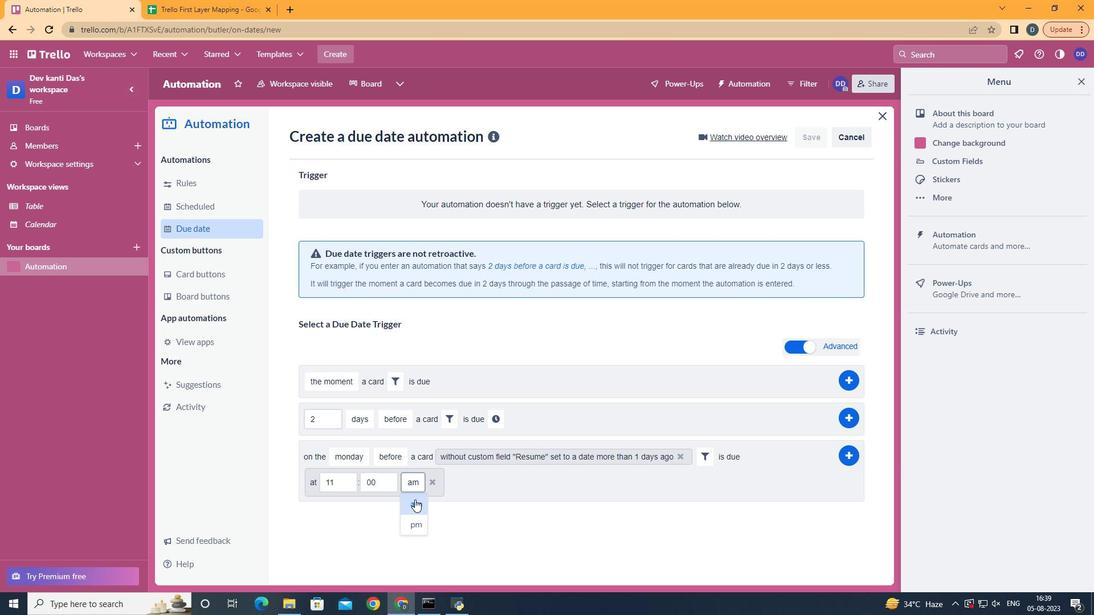 
Action: Mouse pressed left at (415, 500)
Screenshot: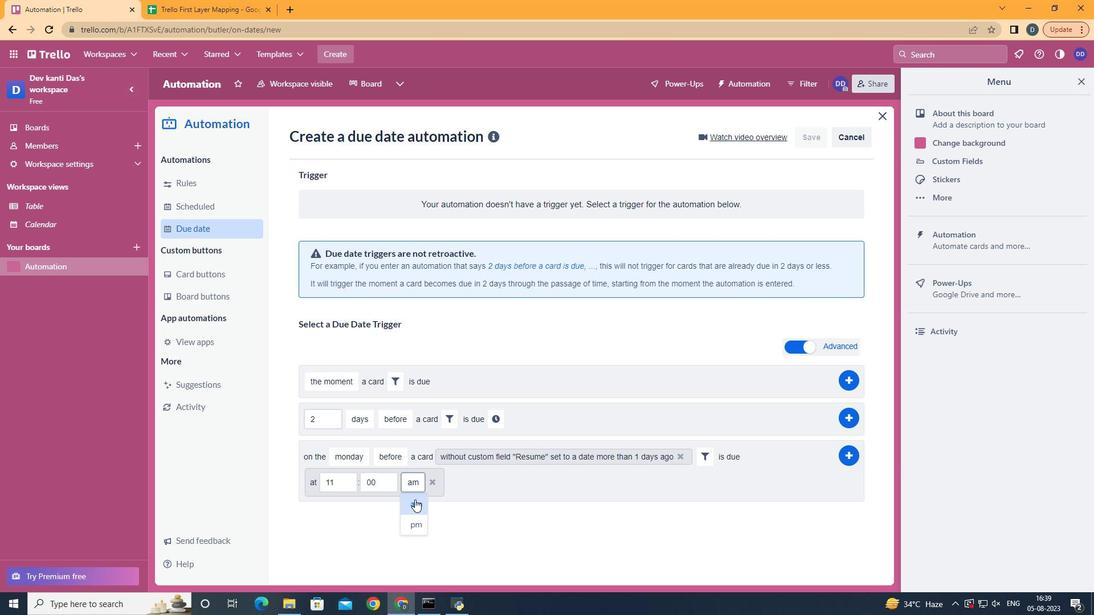 
Action: Mouse moved to (850, 453)
Screenshot: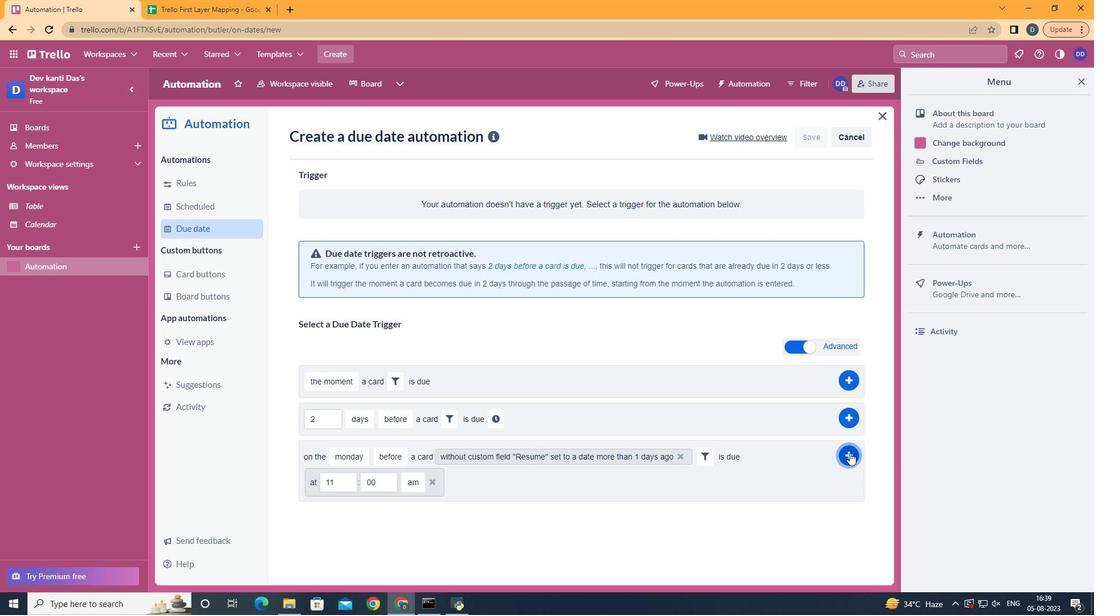 
Action: Mouse pressed left at (850, 453)
Screenshot: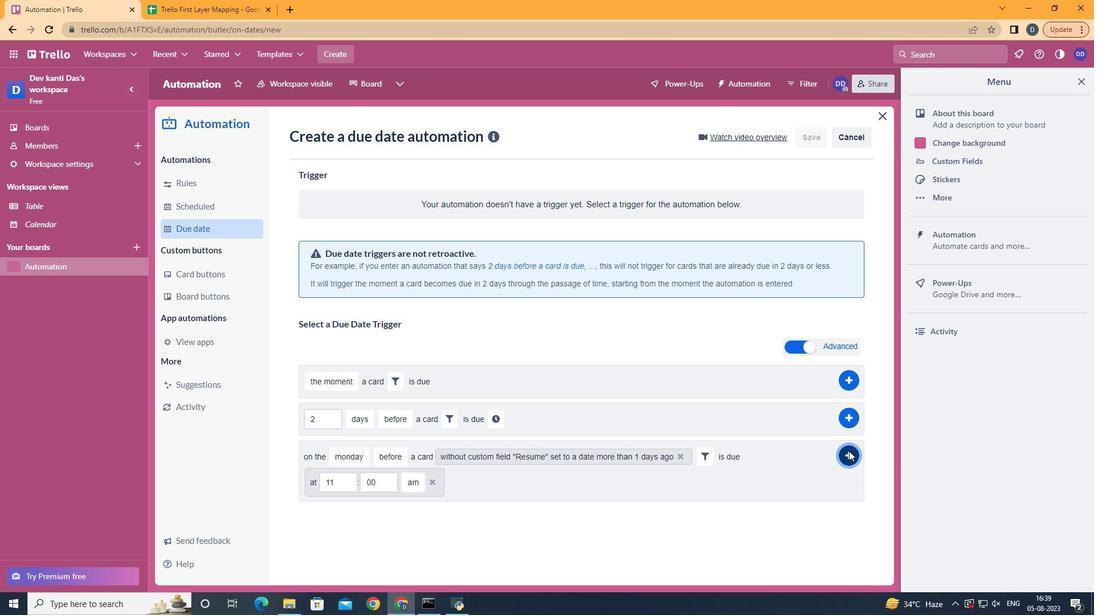 
Action: Mouse moved to (531, 212)
Screenshot: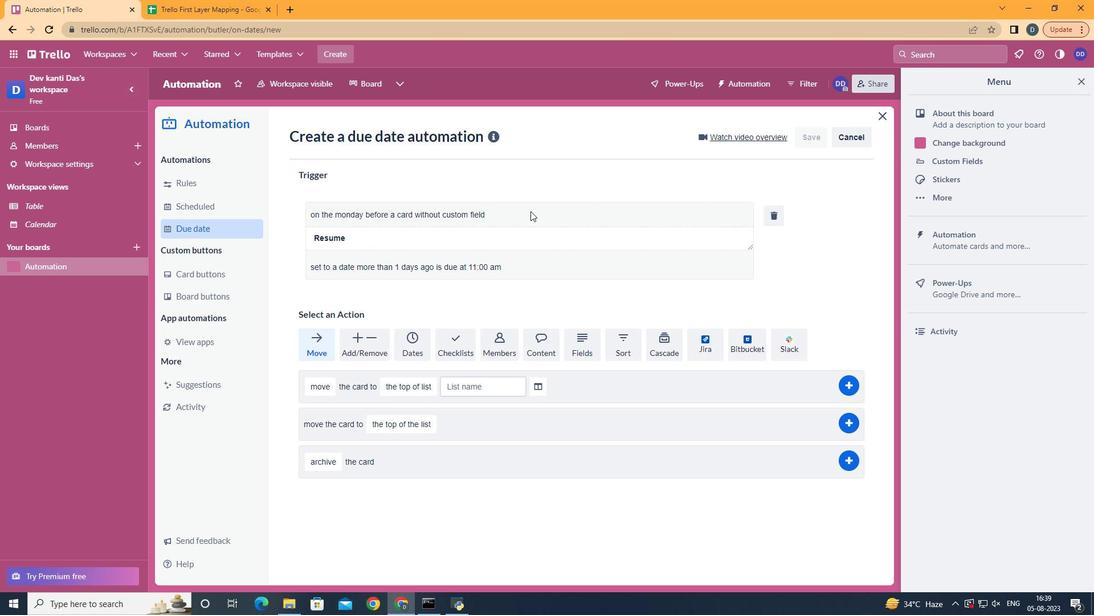 
